 Task: Find connections with filter location Soisy-sous-Montmorency with filter topic #CEOwith filter profile language German with filter current company Toyota Kirloskar Motor with filter school Sydenham Institute of Management Studies, Research and Entrepreneurship Education with filter industry Metal Ore Mining with filter service category Immigration Law with filter keywords title Delivery Driver
Action: Mouse moved to (270, 201)
Screenshot: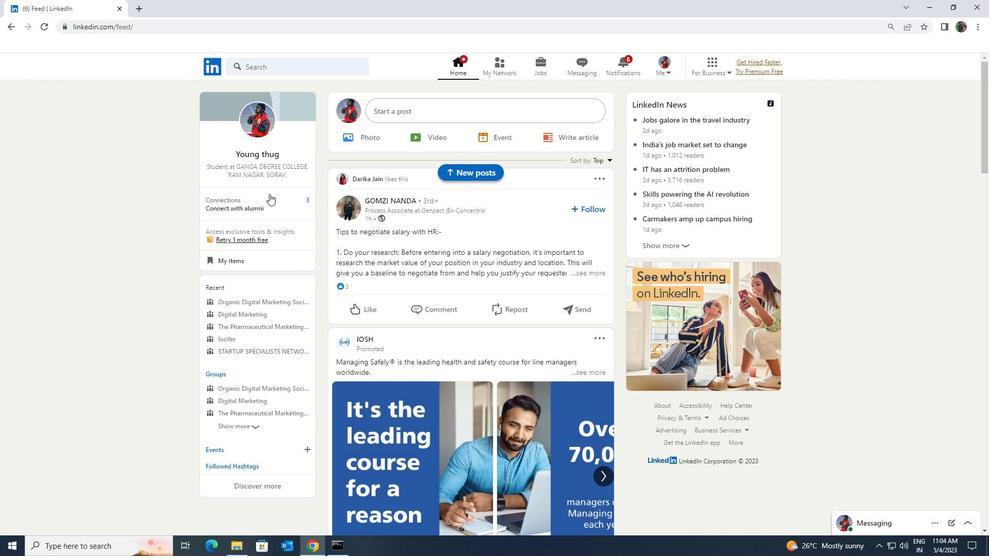 
Action: Mouse pressed left at (270, 201)
Screenshot: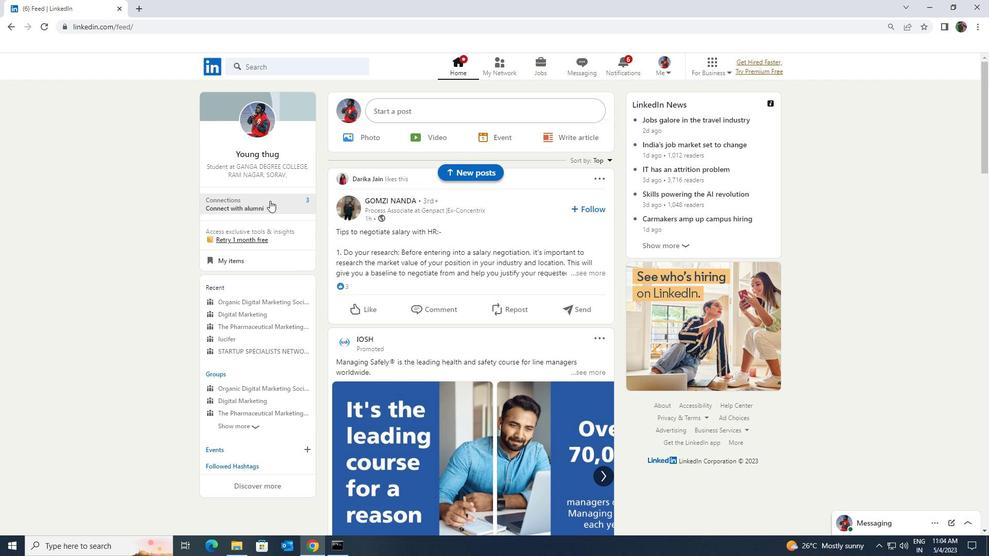 
Action: Mouse moved to (276, 128)
Screenshot: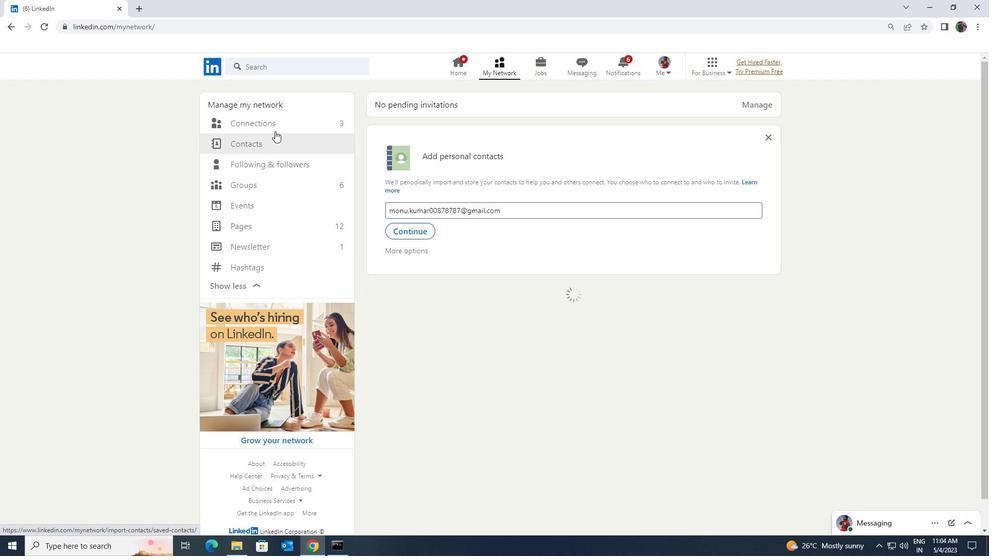 
Action: Mouse pressed left at (276, 128)
Screenshot: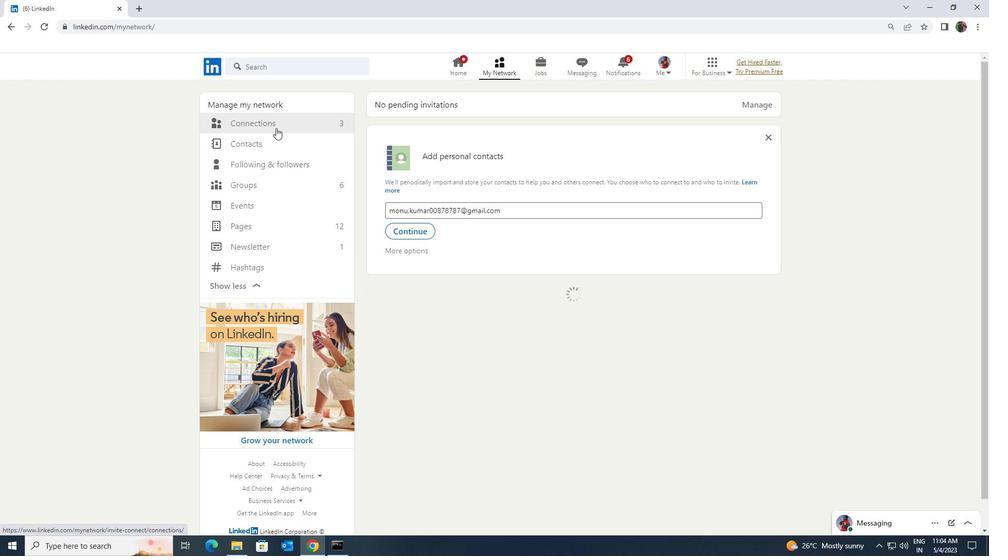 
Action: Mouse moved to (546, 125)
Screenshot: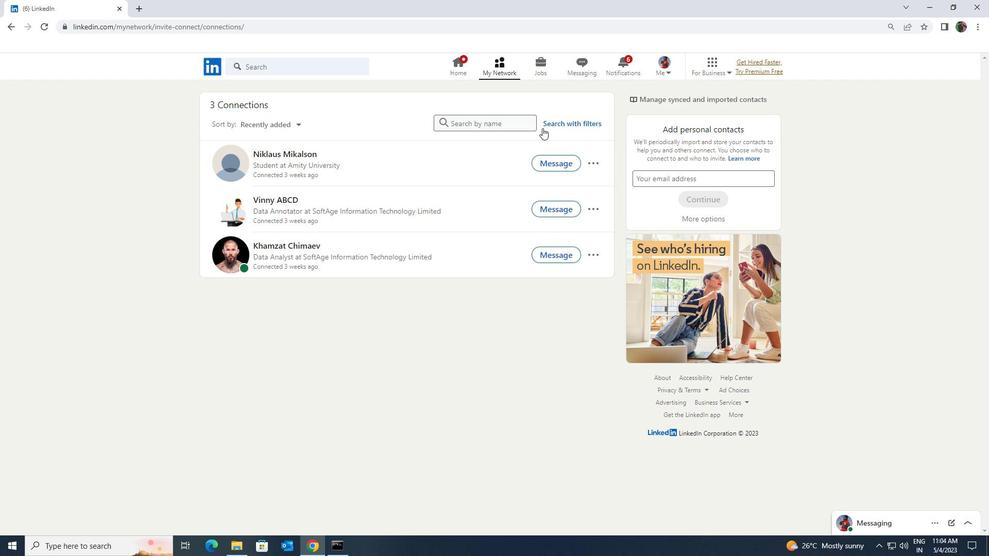 
Action: Mouse pressed left at (546, 125)
Screenshot: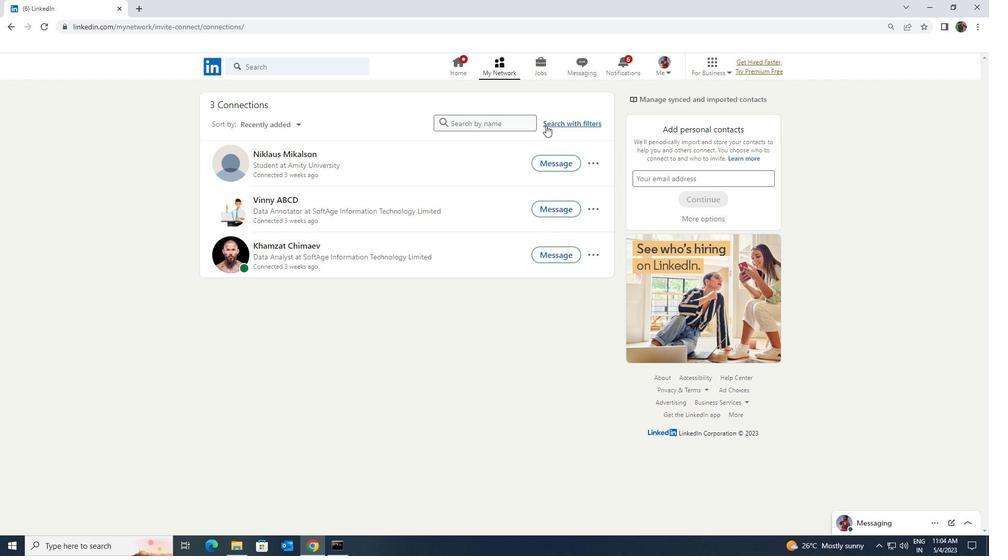 
Action: Mouse moved to (530, 98)
Screenshot: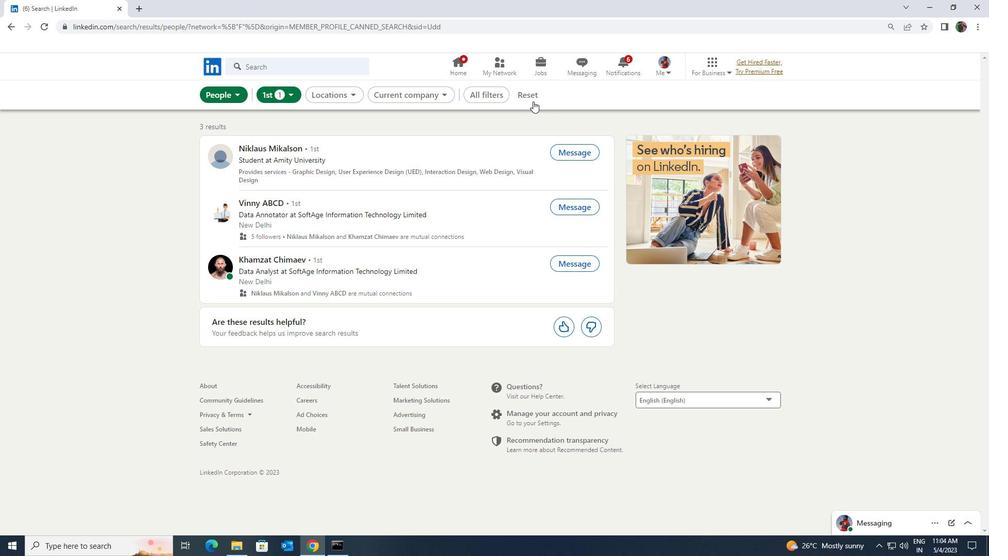 
Action: Mouse pressed left at (530, 98)
Screenshot: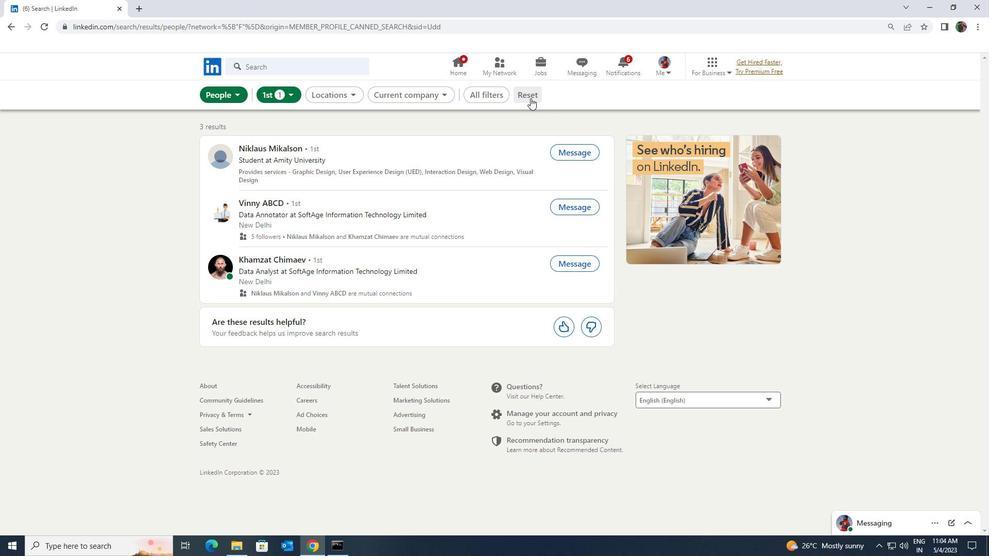 
Action: Mouse moved to (521, 95)
Screenshot: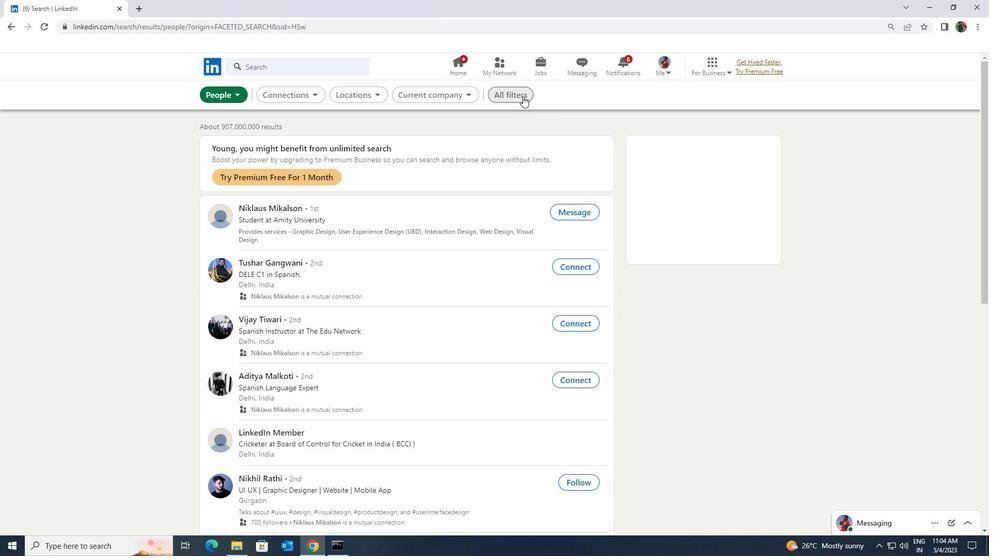 
Action: Mouse pressed left at (521, 95)
Screenshot: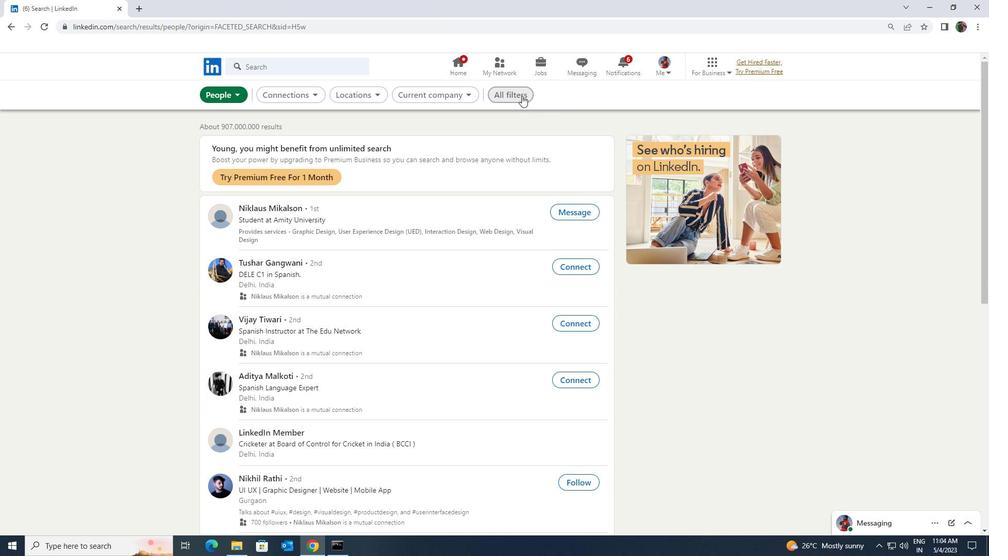 
Action: Mouse moved to (518, 95)
Screenshot: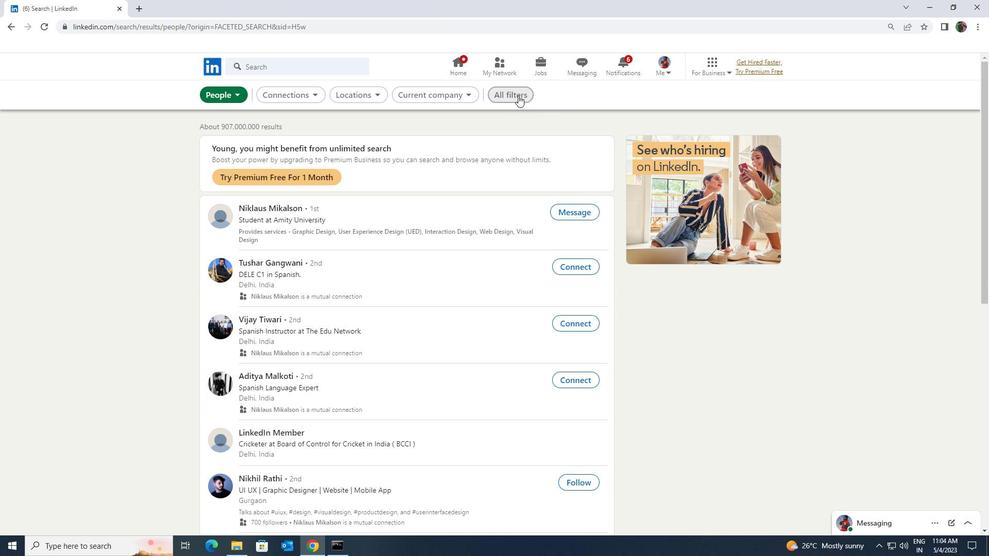 
Action: Mouse pressed left at (518, 95)
Screenshot: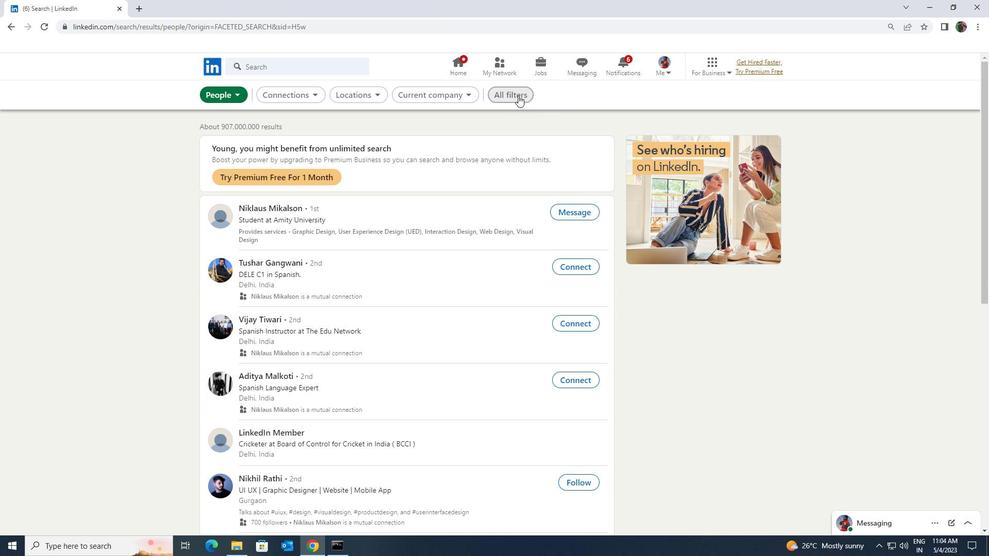 
Action: Mouse pressed left at (518, 95)
Screenshot: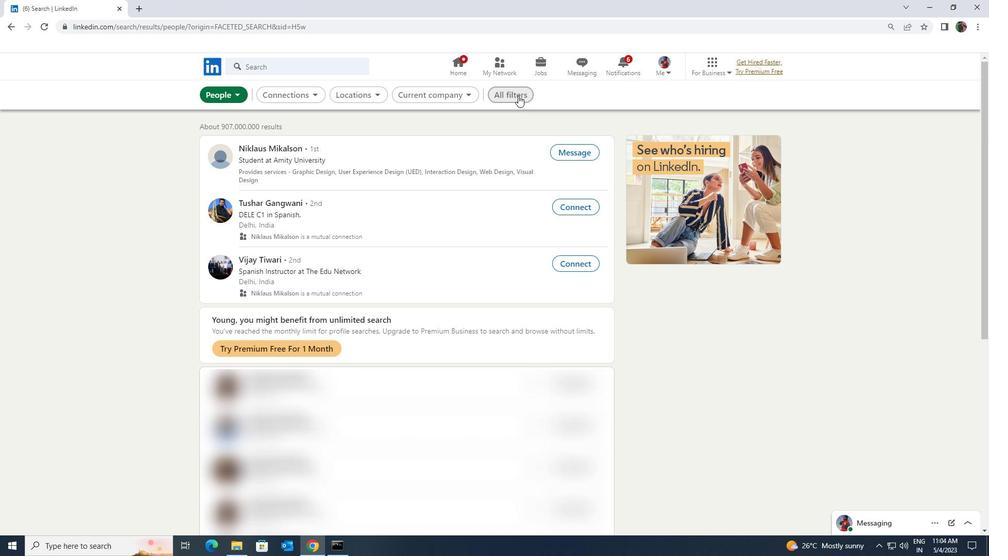 
Action: Mouse moved to (872, 402)
Screenshot: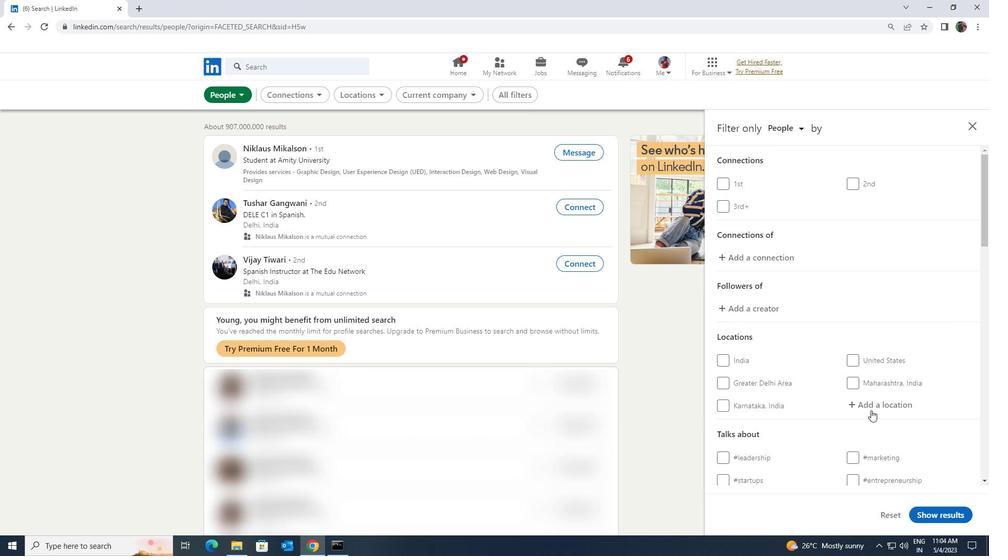 
Action: Mouse pressed left at (872, 402)
Screenshot: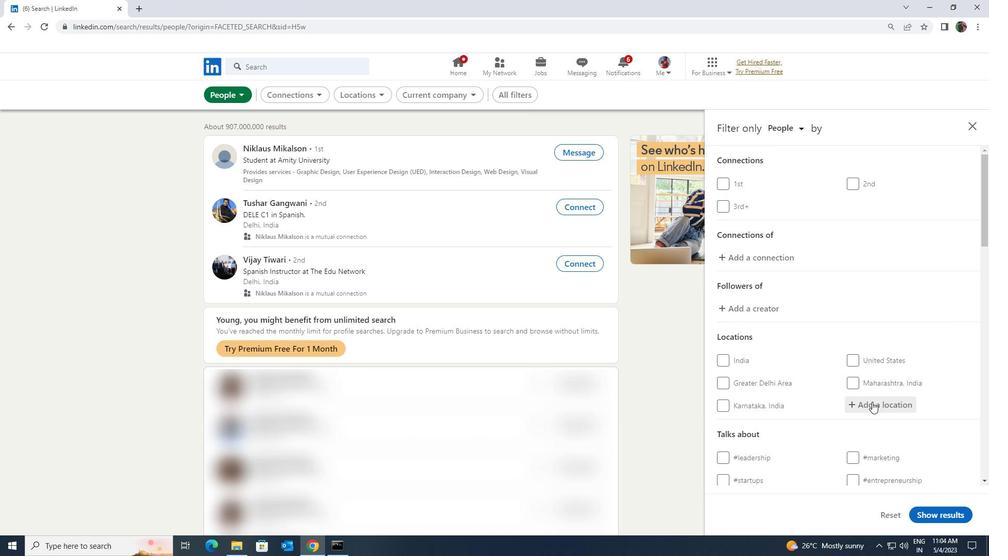 
Action: Key pressed <Key.shift>SOISY<Key.space>
Screenshot: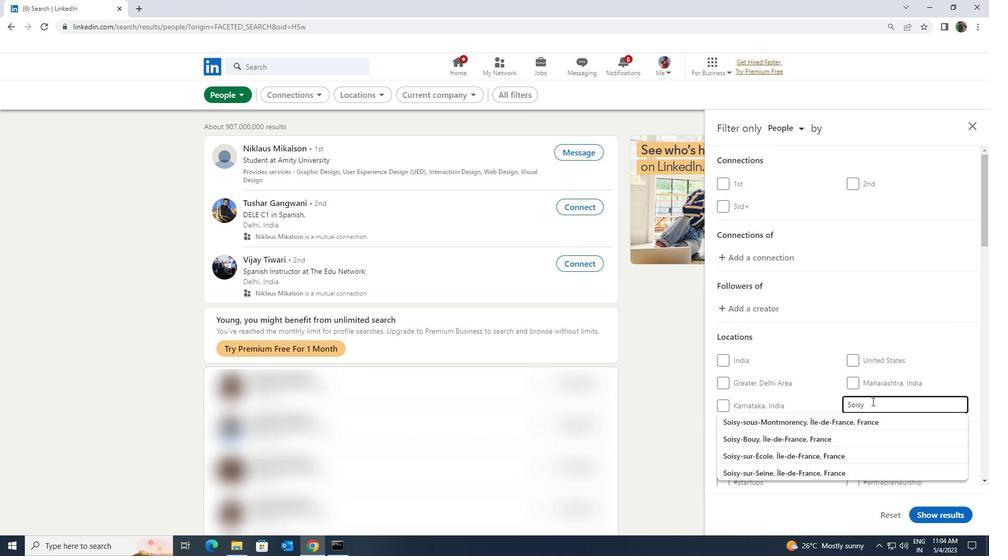 
Action: Mouse moved to (877, 421)
Screenshot: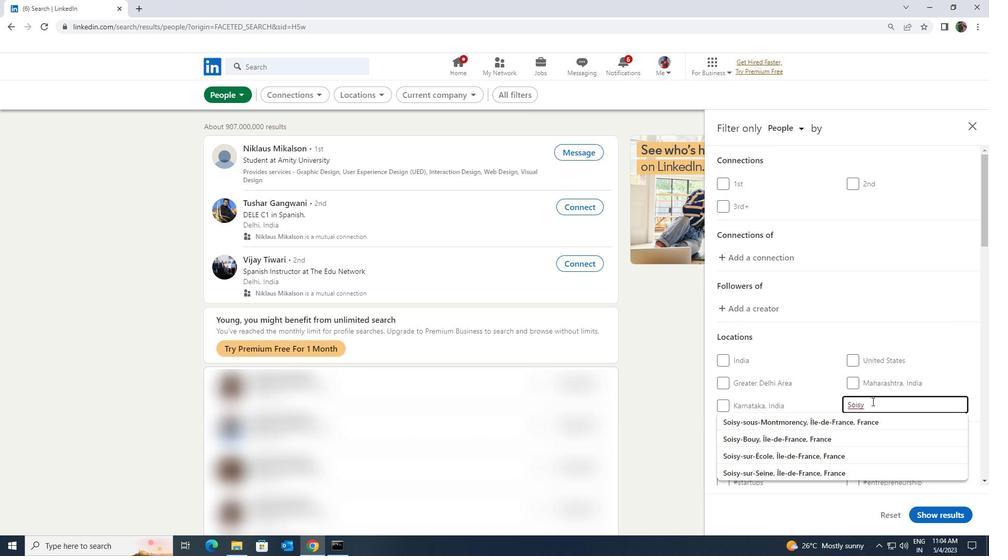 
Action: Mouse pressed left at (877, 421)
Screenshot: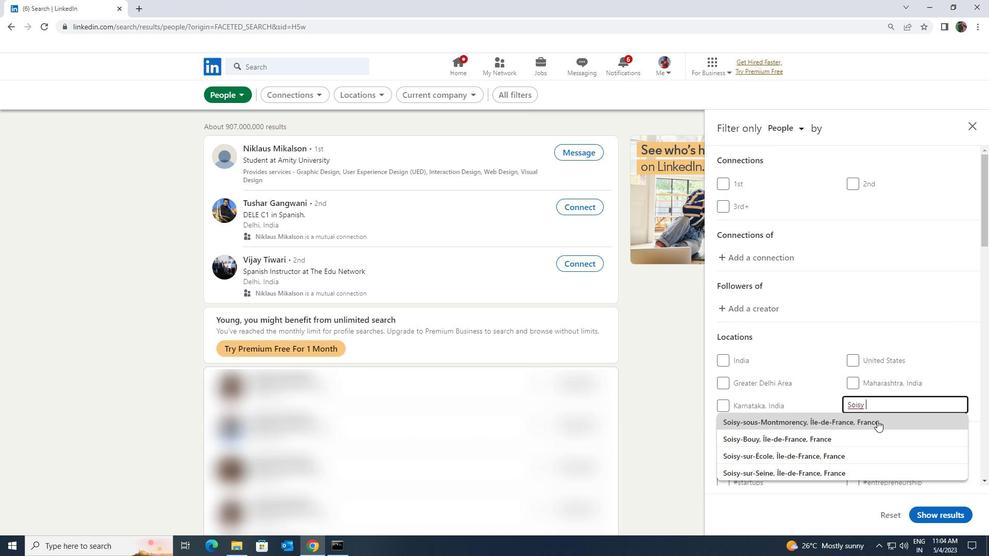 
Action: Mouse scrolled (877, 420) with delta (0, 0)
Screenshot: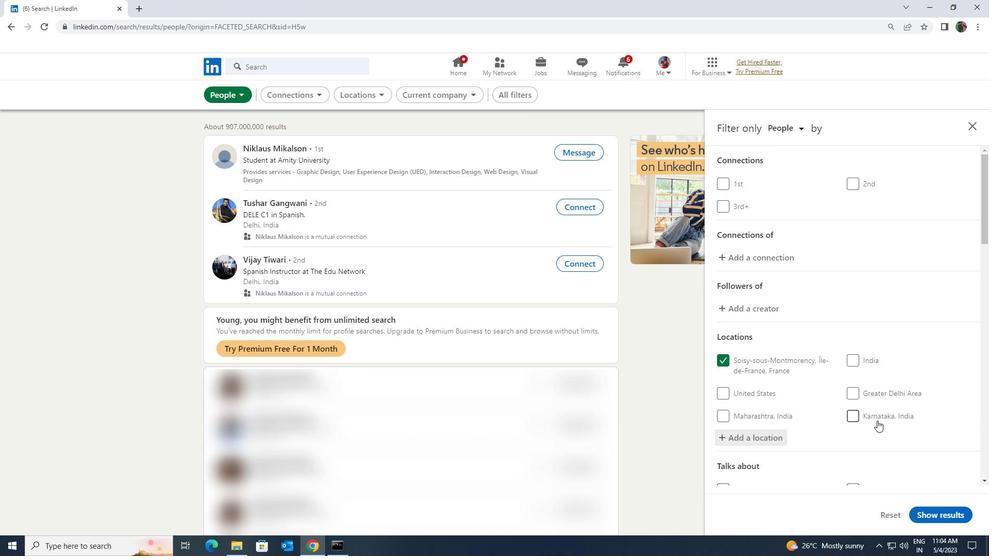 
Action: Mouse scrolled (877, 420) with delta (0, 0)
Screenshot: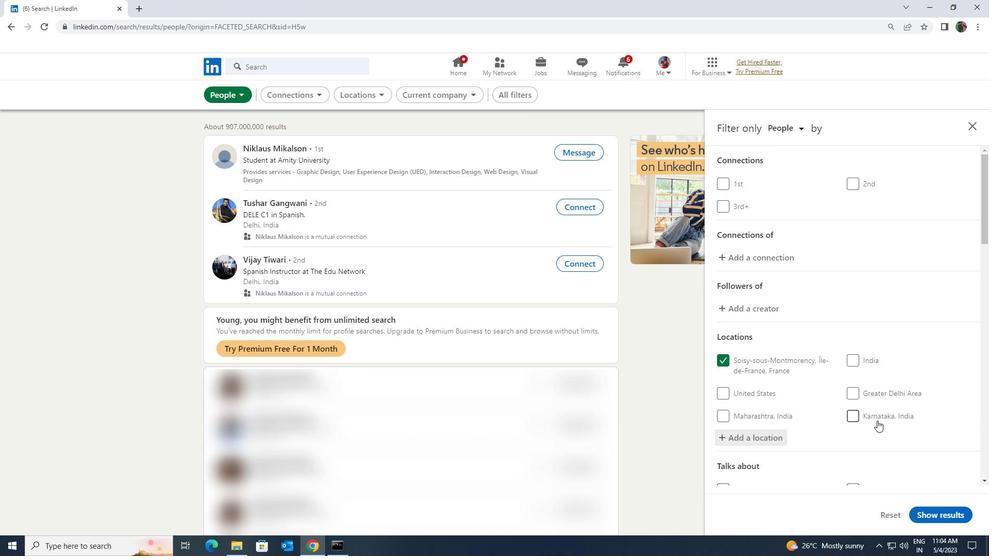 
Action: Mouse moved to (877, 424)
Screenshot: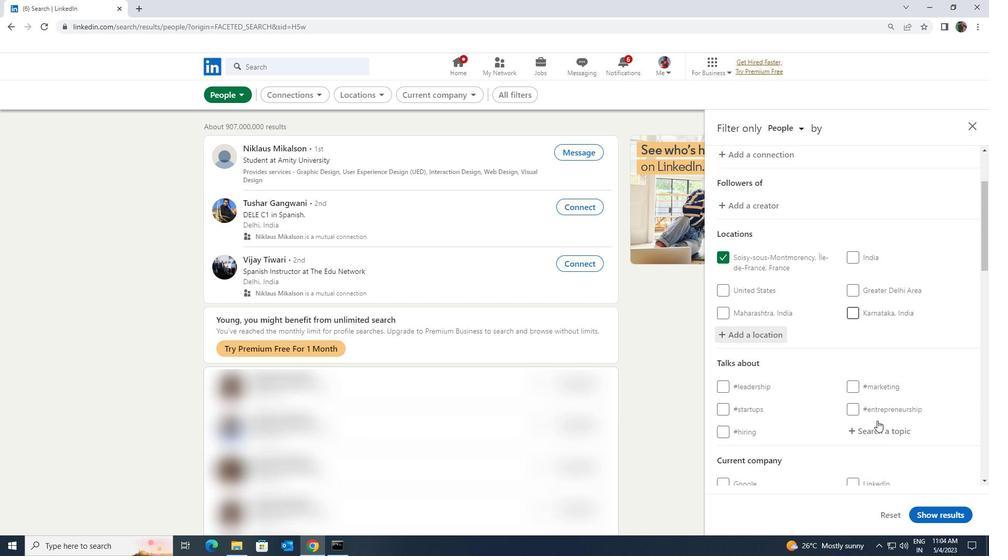 
Action: Mouse pressed left at (877, 424)
Screenshot: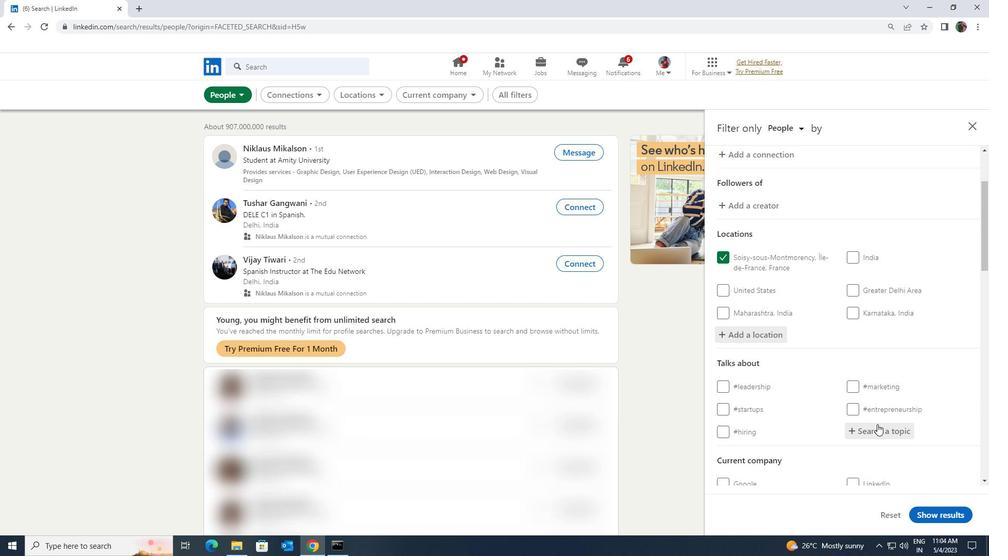 
Action: Key pressed <Key.shift><Key.shift><Key.shift><Key.shift><Key.shift><Key.shift><Key.shift><Key.shift><Key.shift><Key.shift><Key.shift><Key.shift><Key.shift><Key.shift><Key.shift><Key.shift><Key.shift><Key.shift><Key.shift><Key.shift><Key.shift><Key.shift><Key.shift><Key.shift><Key.shift><Key.shift><Key.shift><Key.shift><Key.shift><Key.shift><Key.shift><Key.shift><Key.shift><Key.shift><Key.shift><Key.shift><Key.shift><Key.shift><Key.shift><Key.shift><Key.shift><Key.shift><Key.shift><Key.shift><Key.shift>CEO
Screenshot: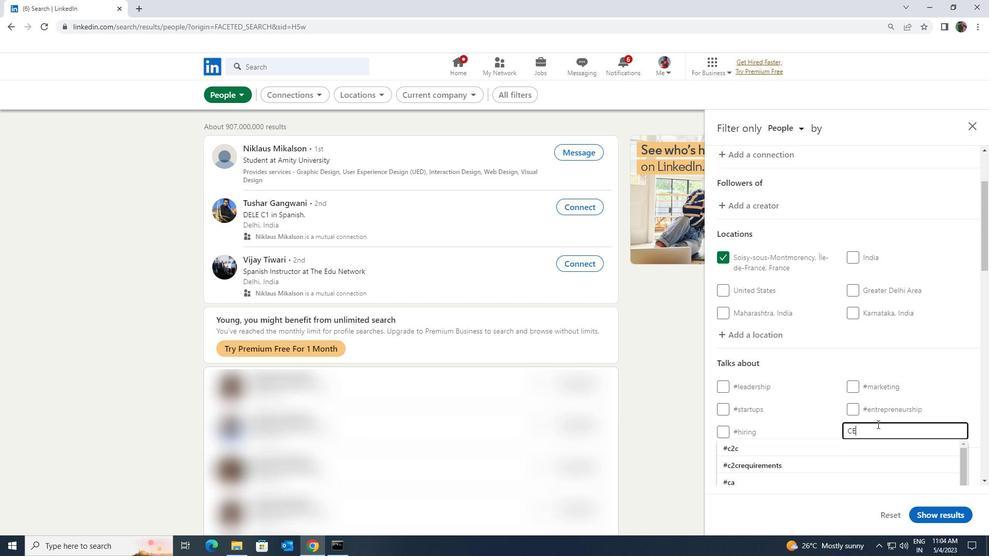 
Action: Mouse moved to (870, 444)
Screenshot: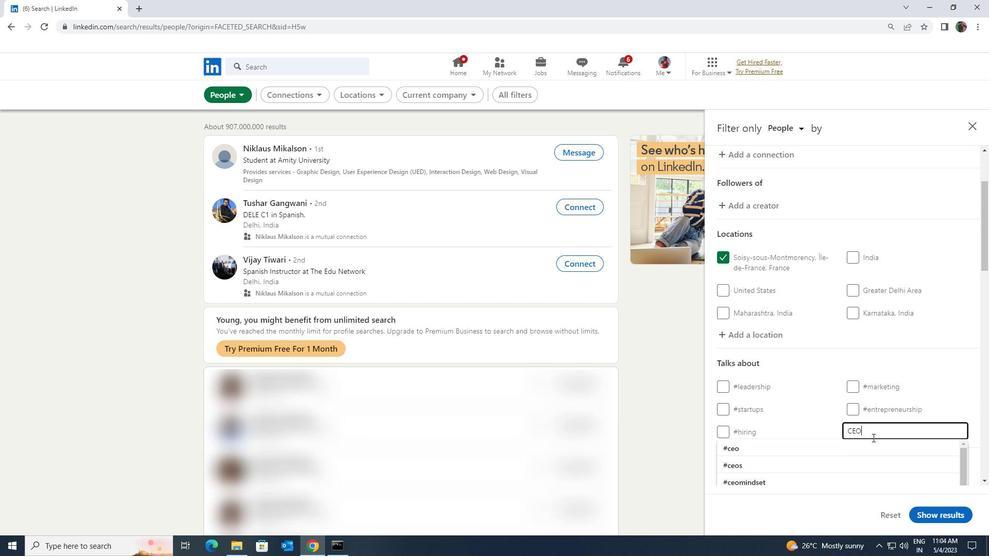 
Action: Mouse pressed left at (870, 444)
Screenshot: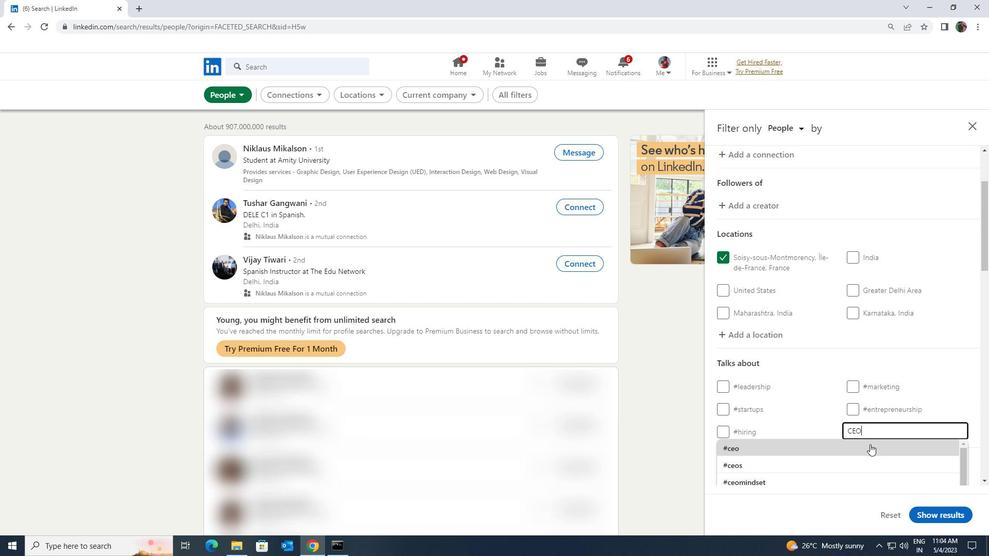 
Action: Mouse scrolled (870, 444) with delta (0, 0)
Screenshot: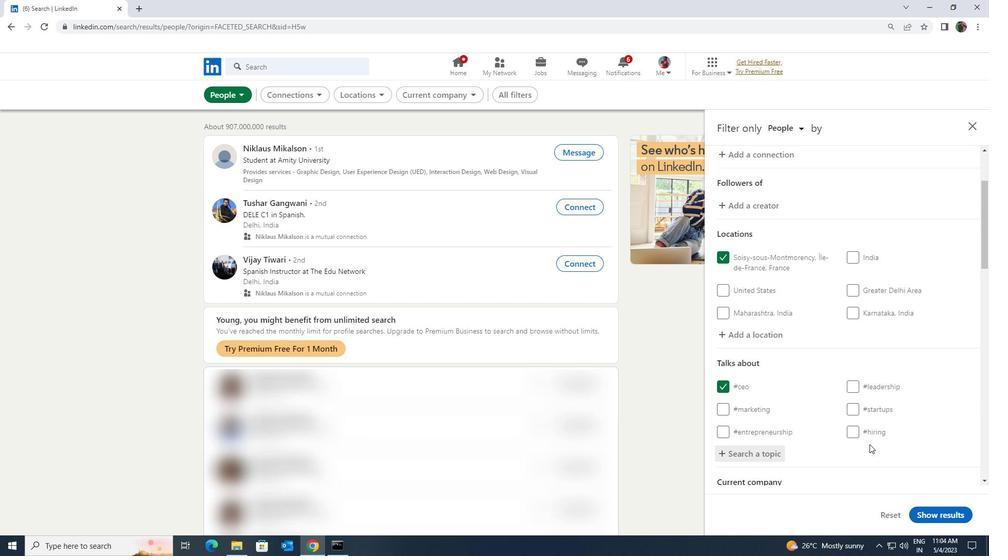 
Action: Mouse scrolled (870, 444) with delta (0, 0)
Screenshot: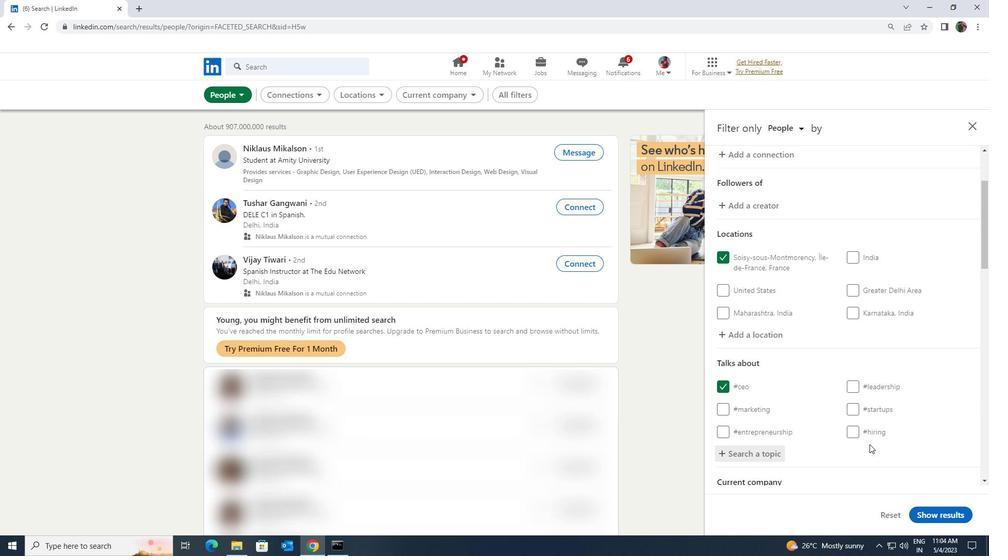 
Action: Mouse scrolled (870, 444) with delta (0, 0)
Screenshot: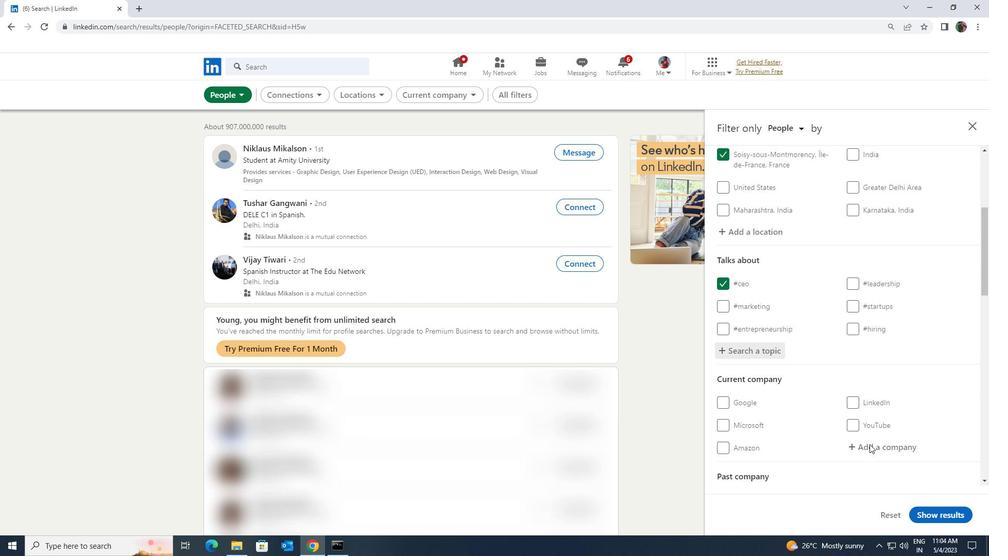 
Action: Mouse scrolled (870, 444) with delta (0, 0)
Screenshot: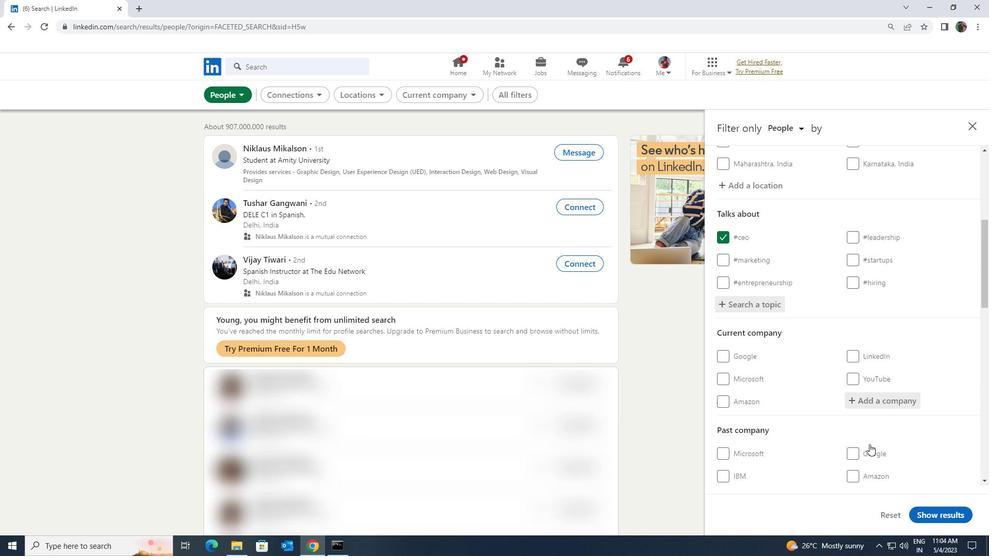 
Action: Mouse scrolled (870, 444) with delta (0, 0)
Screenshot: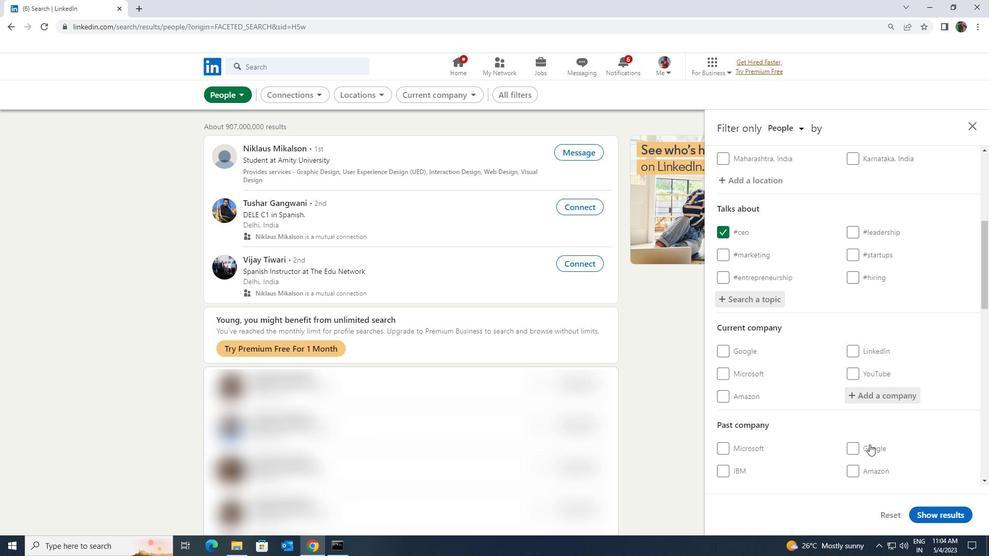 
Action: Mouse scrolled (870, 444) with delta (0, 0)
Screenshot: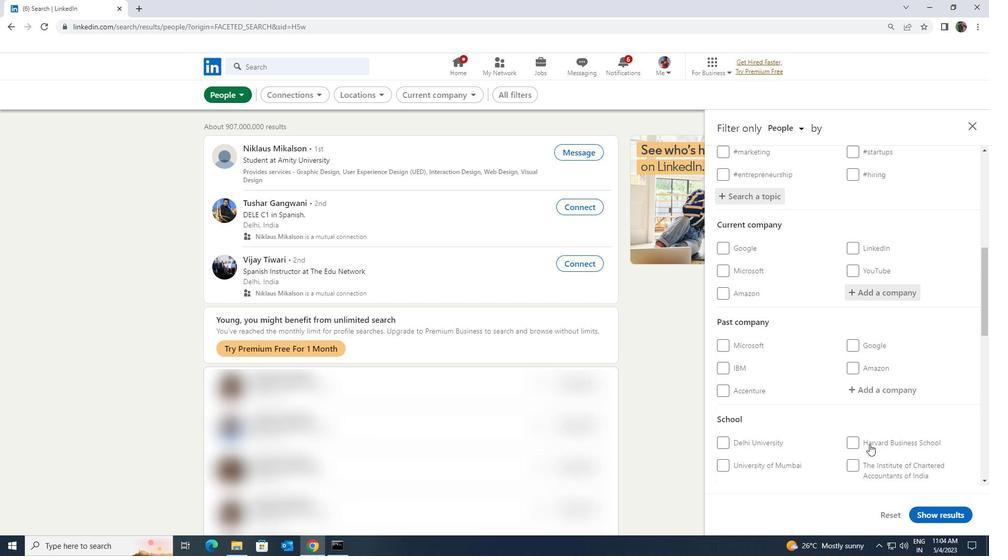 
Action: Mouse scrolled (870, 444) with delta (0, 0)
Screenshot: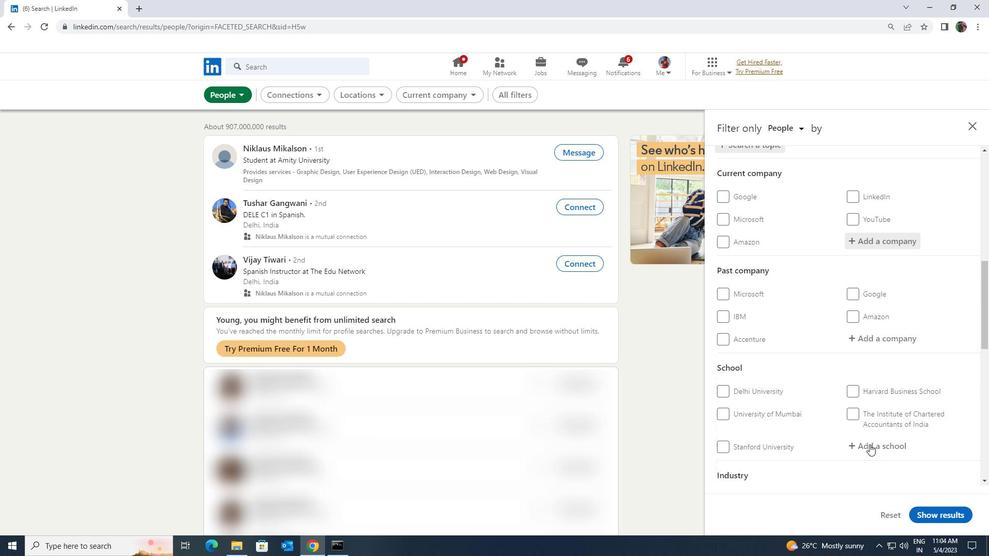 
Action: Mouse scrolled (870, 444) with delta (0, 0)
Screenshot: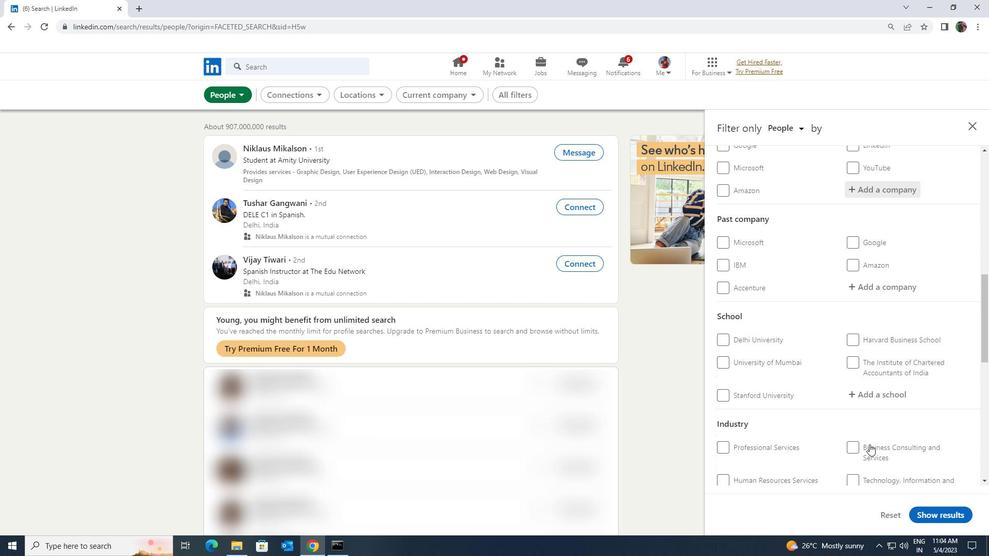 
Action: Mouse scrolled (870, 444) with delta (0, 0)
Screenshot: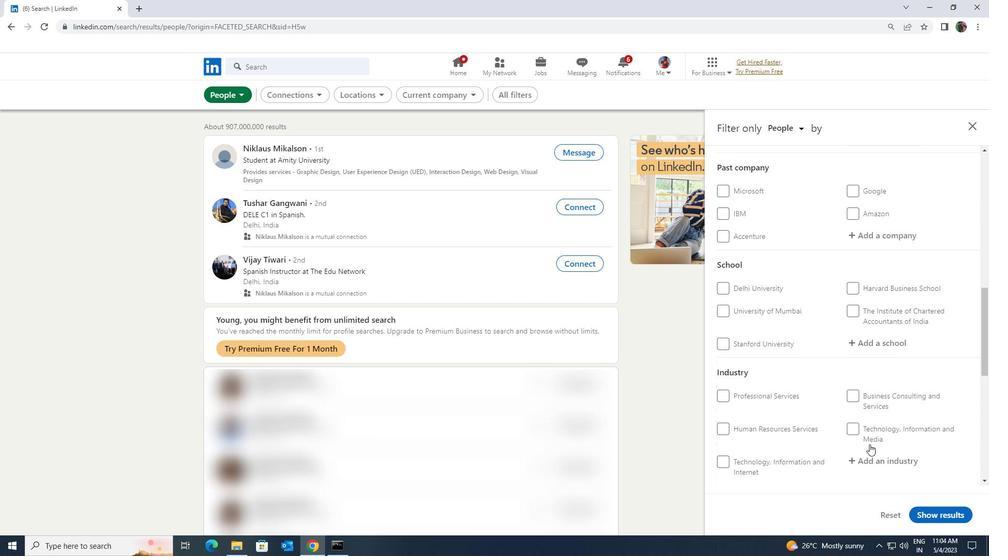 
Action: Mouse scrolled (870, 444) with delta (0, 0)
Screenshot: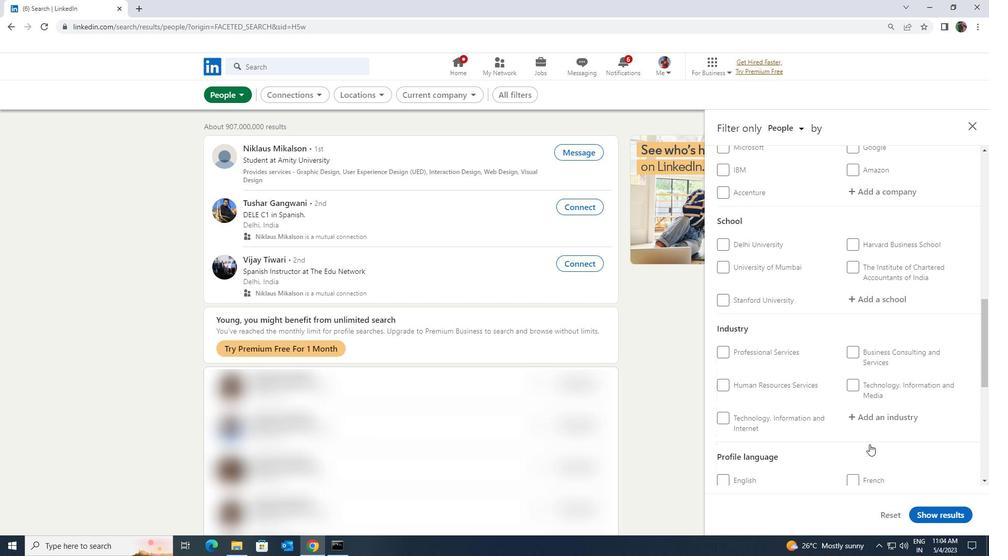 
Action: Mouse moved to (728, 470)
Screenshot: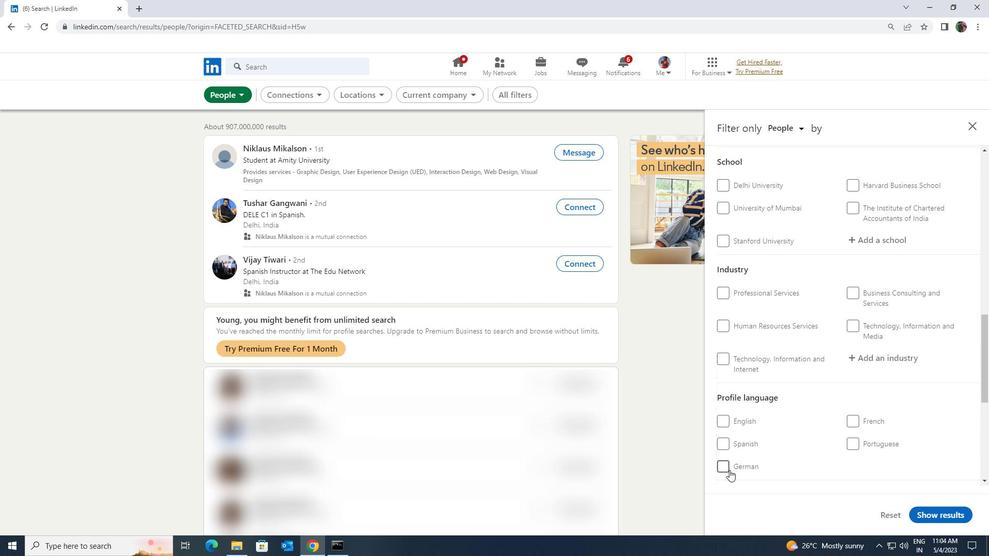 
Action: Mouse pressed left at (728, 470)
Screenshot: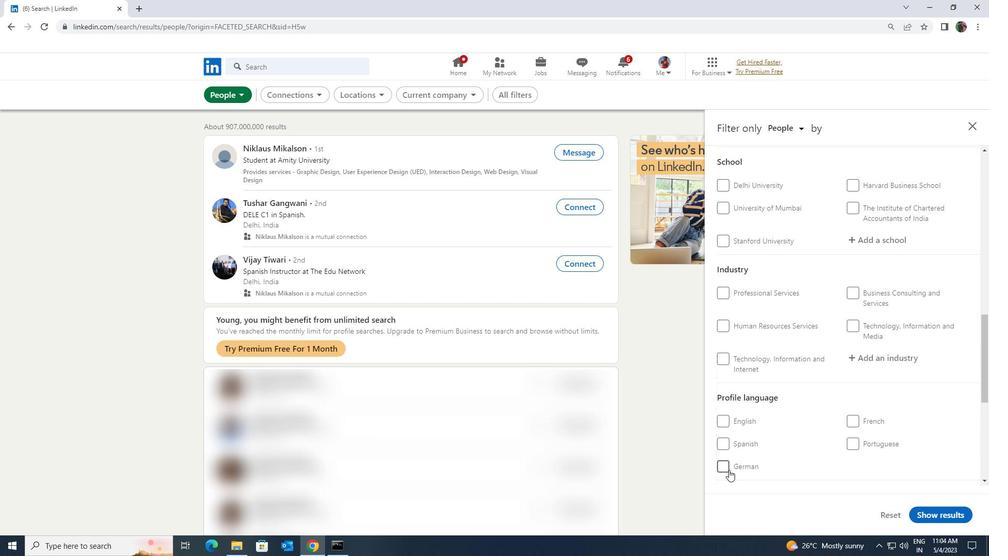
Action: Mouse moved to (814, 460)
Screenshot: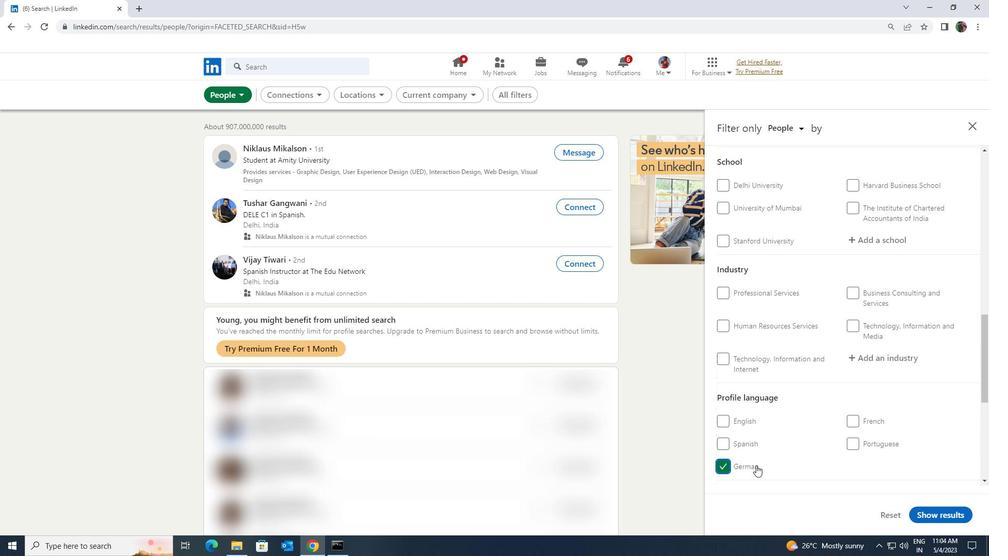 
Action: Mouse scrolled (814, 460) with delta (0, 0)
Screenshot: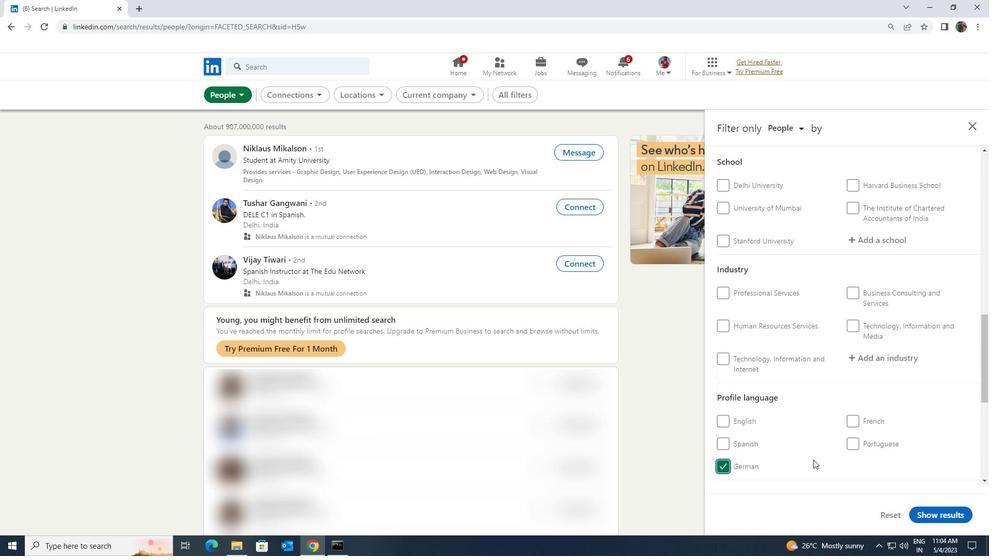 
Action: Mouse scrolled (814, 460) with delta (0, 0)
Screenshot: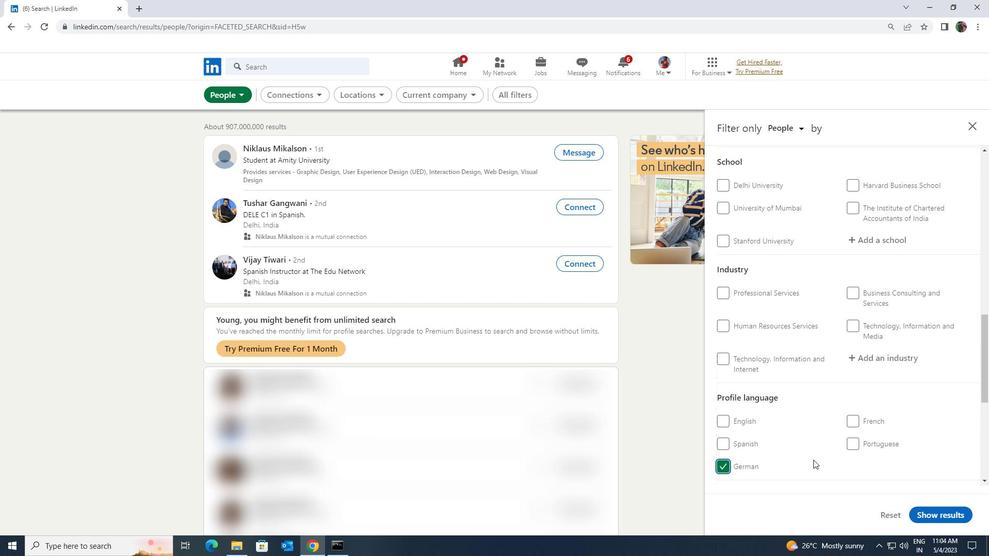 
Action: Mouse scrolled (814, 460) with delta (0, 0)
Screenshot: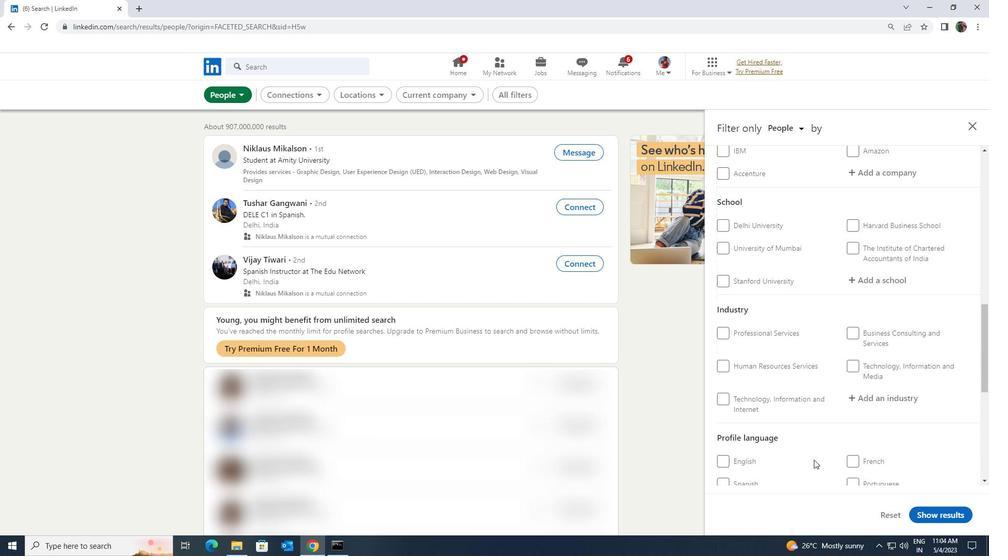 
Action: Mouse scrolled (814, 460) with delta (0, 0)
Screenshot: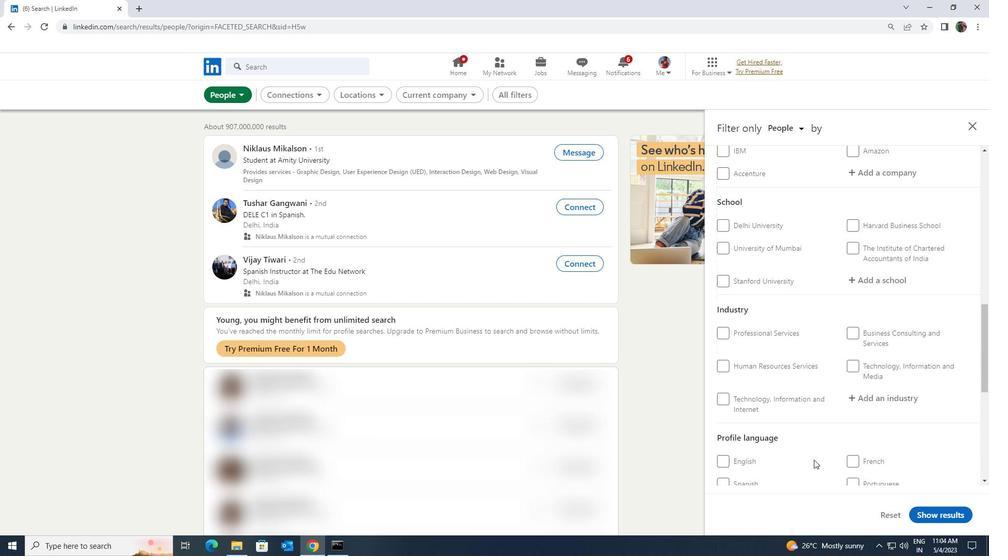 
Action: Mouse scrolled (814, 460) with delta (0, 0)
Screenshot: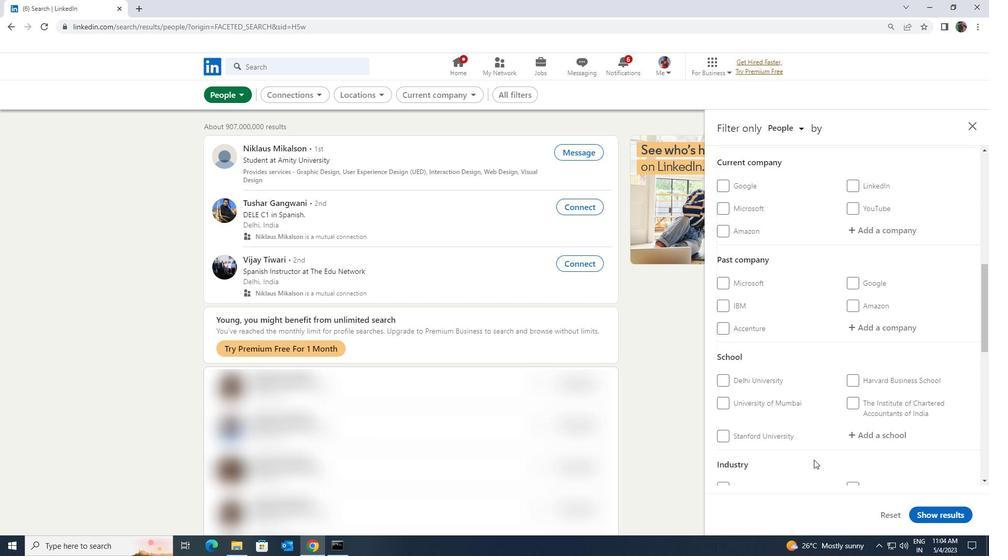 
Action: Mouse scrolled (814, 460) with delta (0, 0)
Screenshot: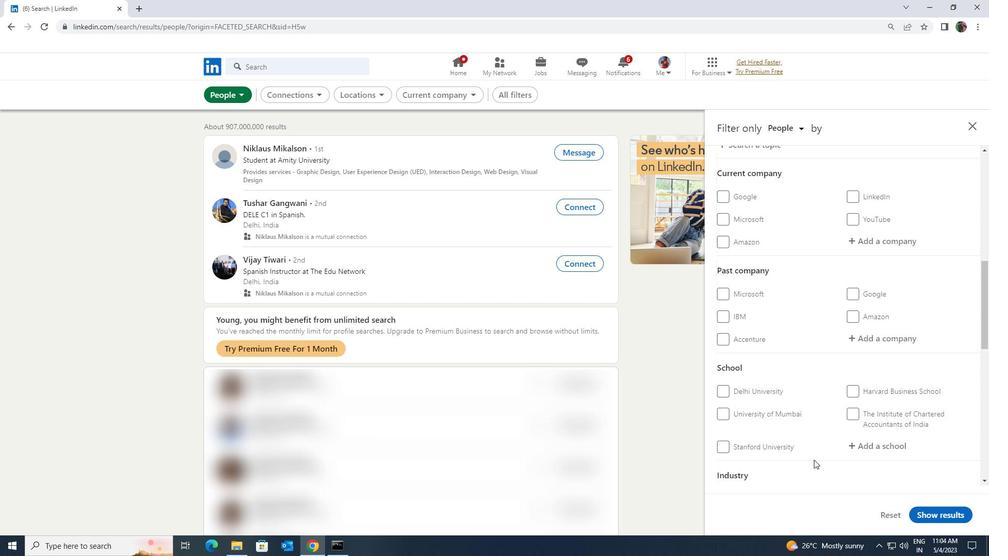 
Action: Mouse scrolled (814, 460) with delta (0, 0)
Screenshot: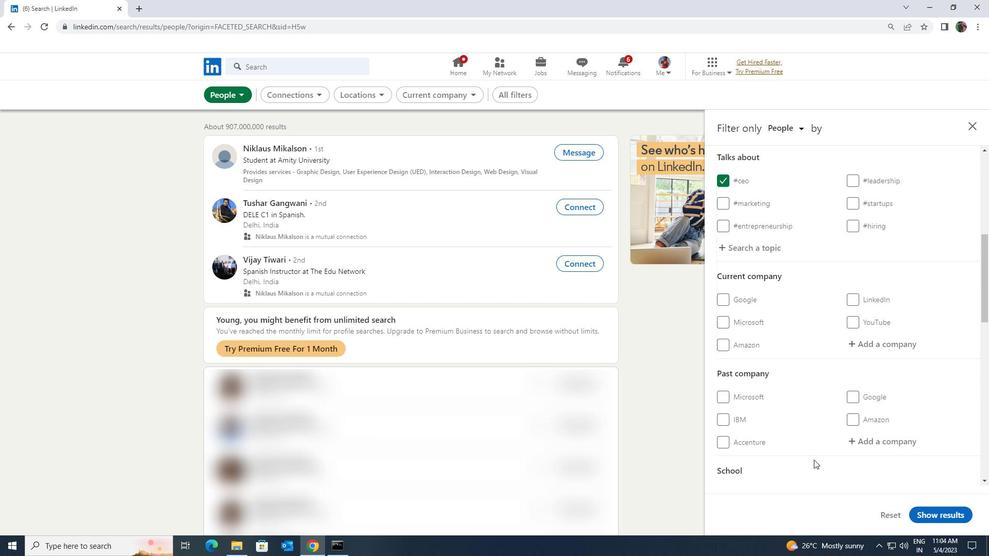 
Action: Mouse moved to (874, 398)
Screenshot: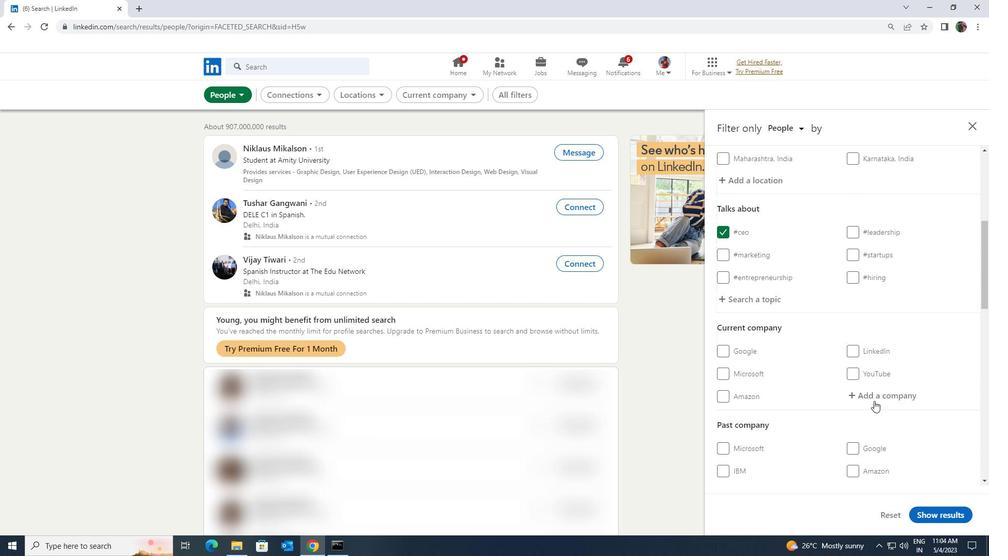
Action: Mouse pressed left at (874, 398)
Screenshot: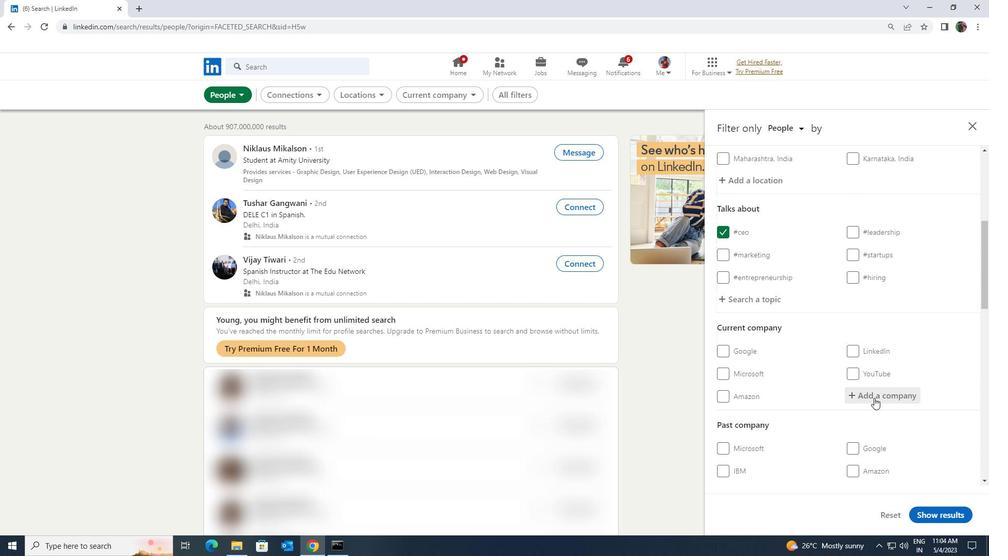 
Action: Key pressed <Key.shift>
Screenshot: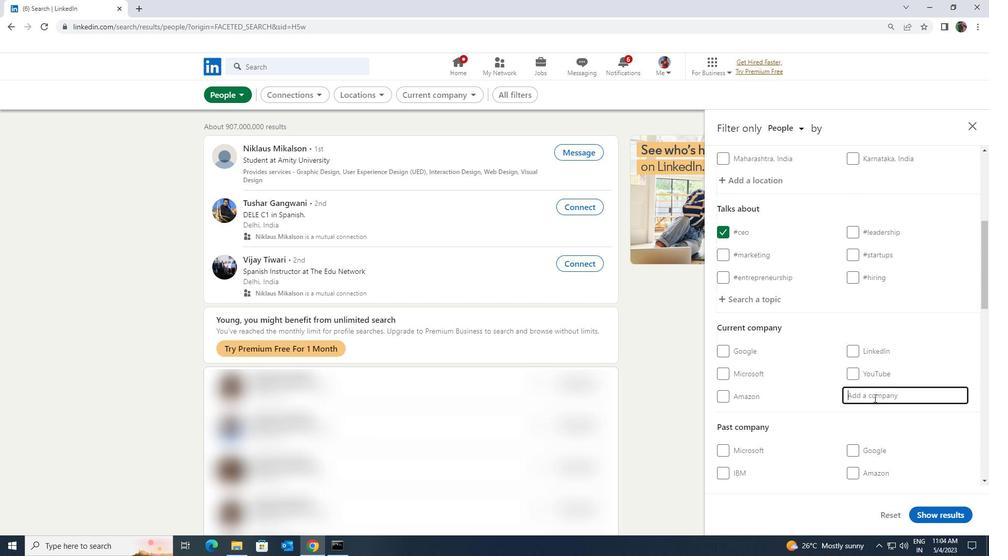 
Action: Mouse moved to (875, 398)
Screenshot: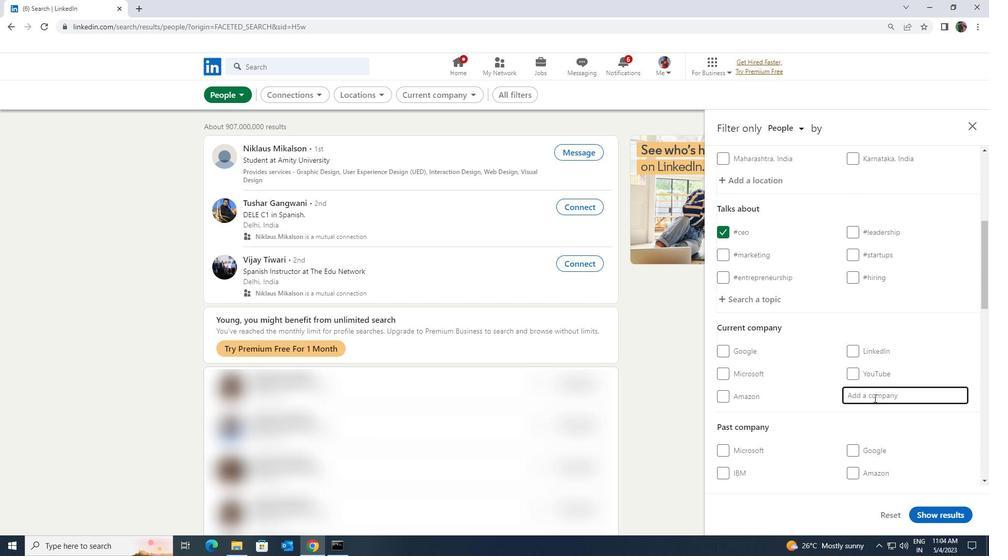 
Action: Key pressed <Key.shift><Key.shift><Key.shift><Key.shift><Key.shift><Key.shift><Key.shift><Key.shift><Key.shift><Key.shift><Key.shift>TOYOTA<Key.space><Key.shift>KIR
Screenshot: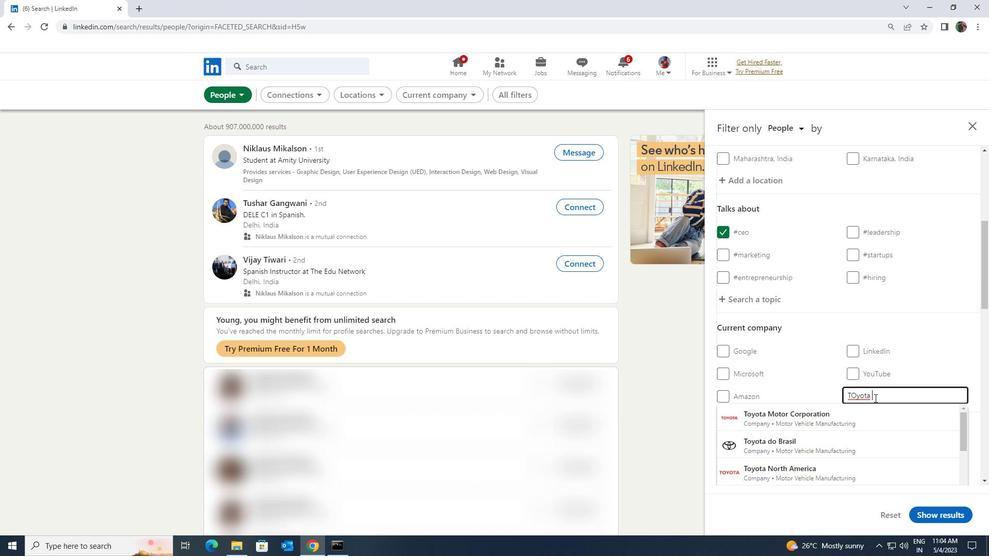 
Action: Mouse moved to (865, 419)
Screenshot: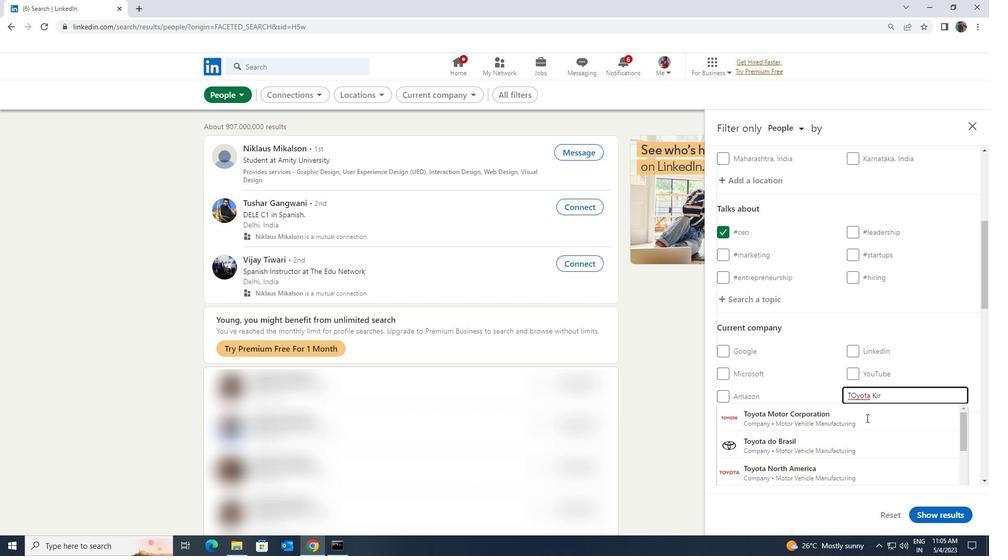 
Action: Mouse pressed left at (865, 419)
Screenshot: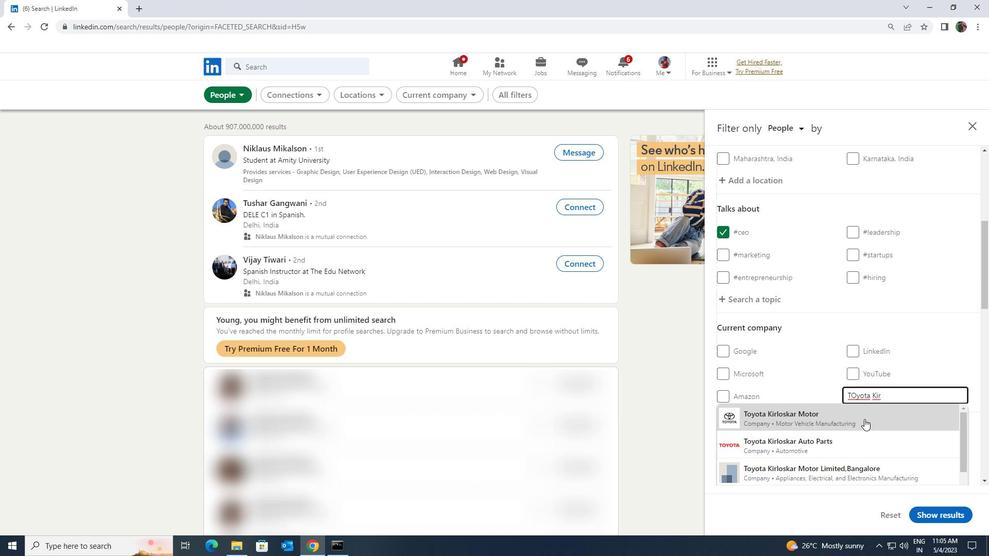
Action: Mouse scrolled (865, 419) with delta (0, 0)
Screenshot: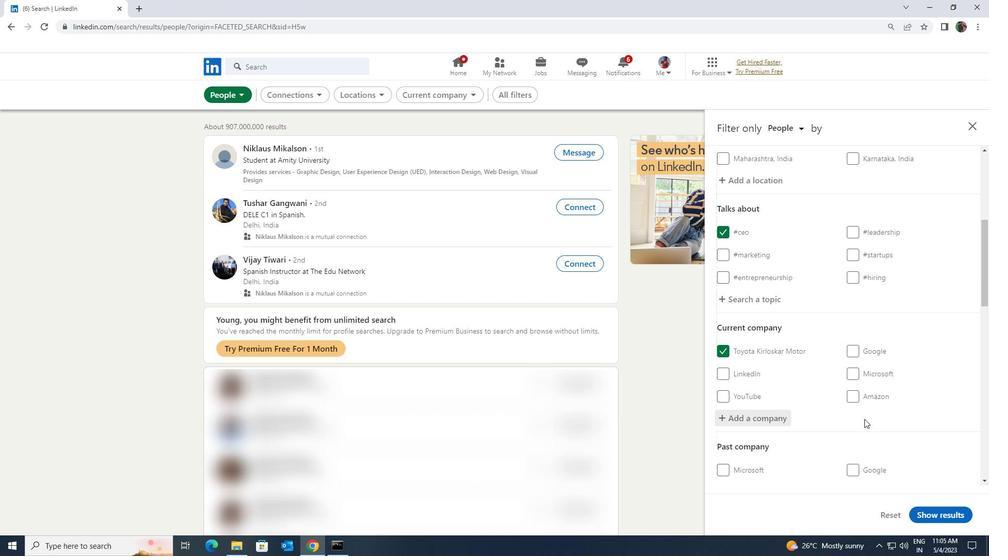 
Action: Mouse scrolled (865, 419) with delta (0, 0)
Screenshot: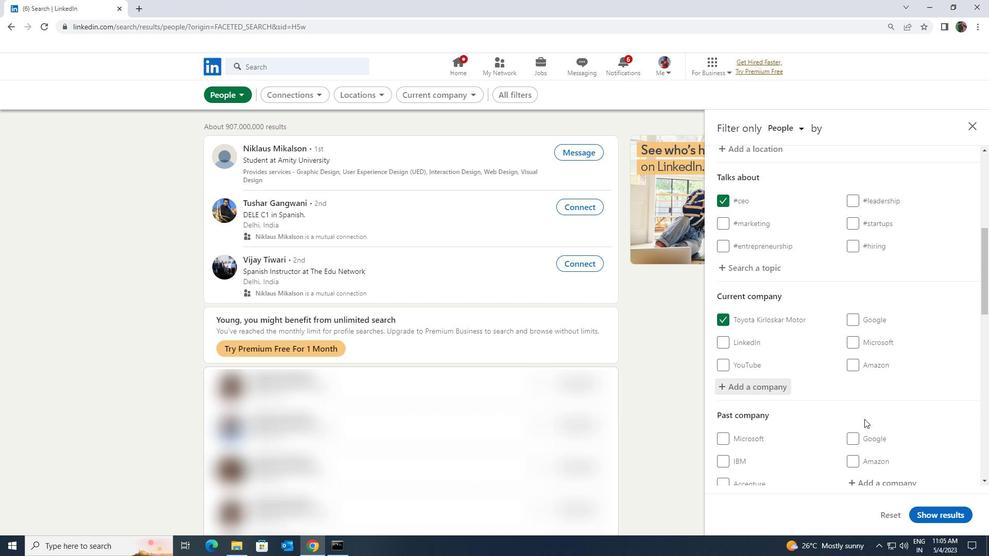 
Action: Mouse scrolled (865, 419) with delta (0, 0)
Screenshot: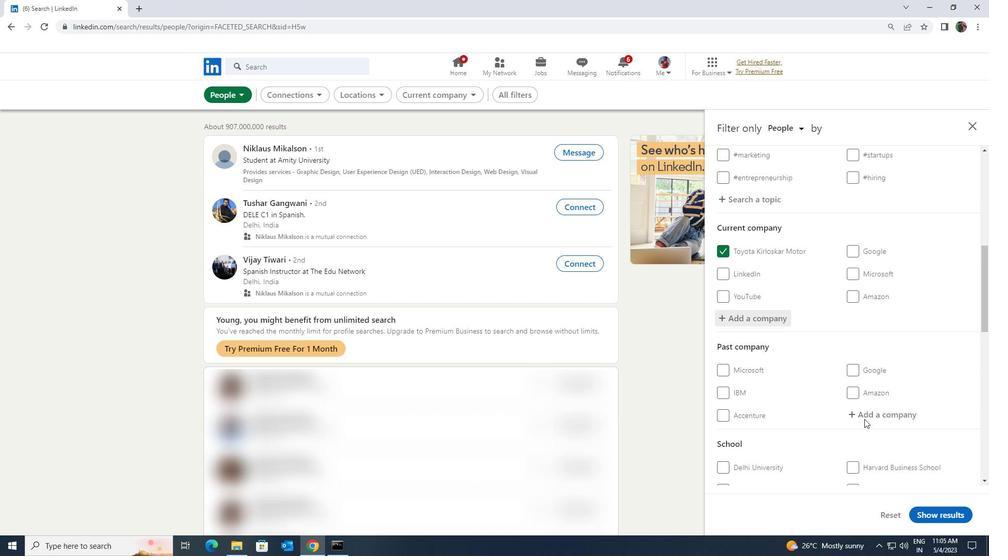 
Action: Mouse scrolled (865, 419) with delta (0, 0)
Screenshot: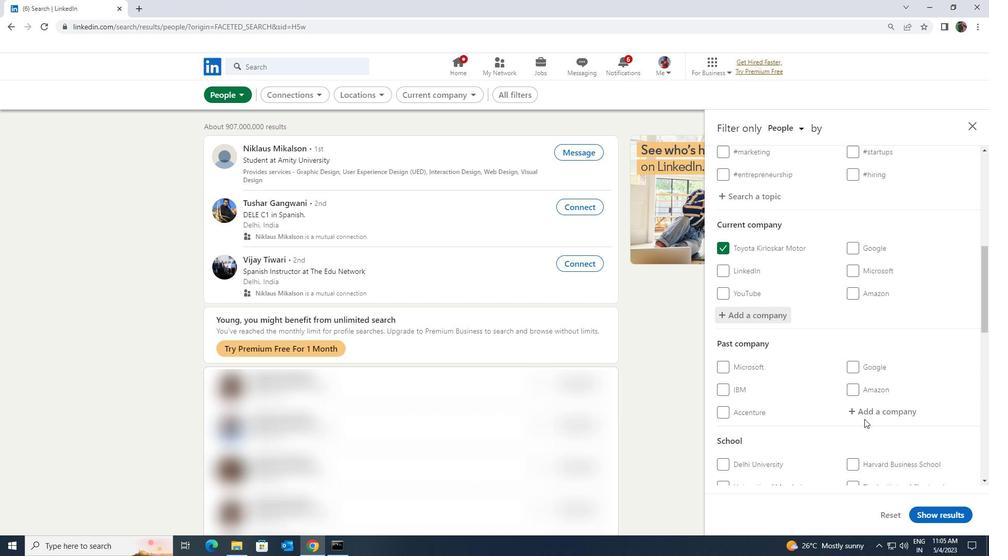 
Action: Mouse moved to (866, 419)
Screenshot: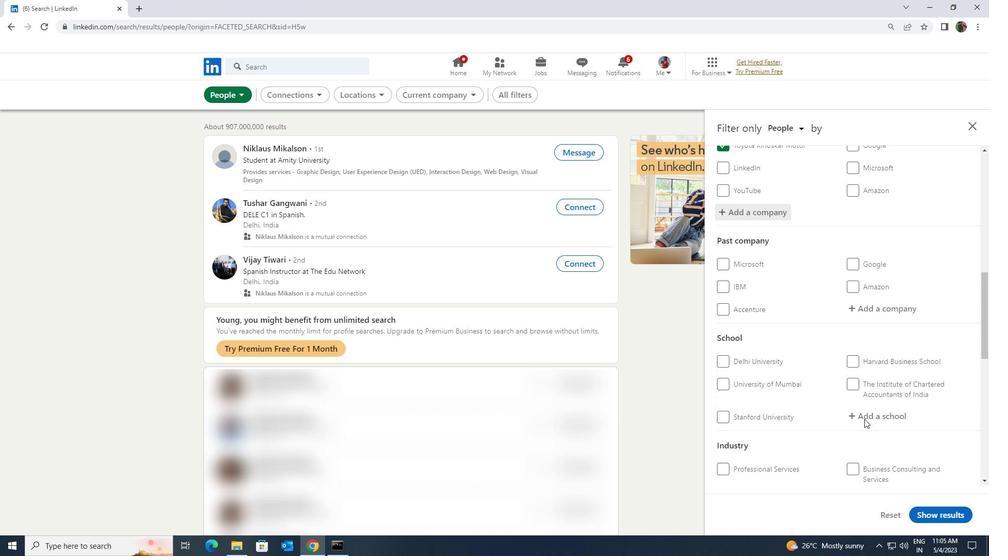 
Action: Mouse pressed left at (866, 419)
Screenshot: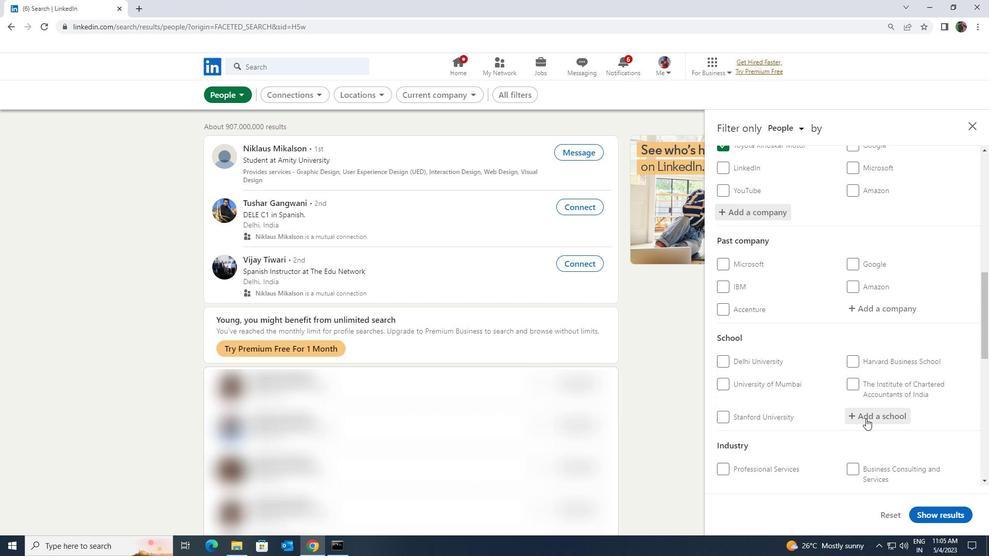
Action: Key pressed <Key.shift><Key.shift><Key.shift><Key.shift><Key.shift><Key.shift>SYDENHAM
Screenshot: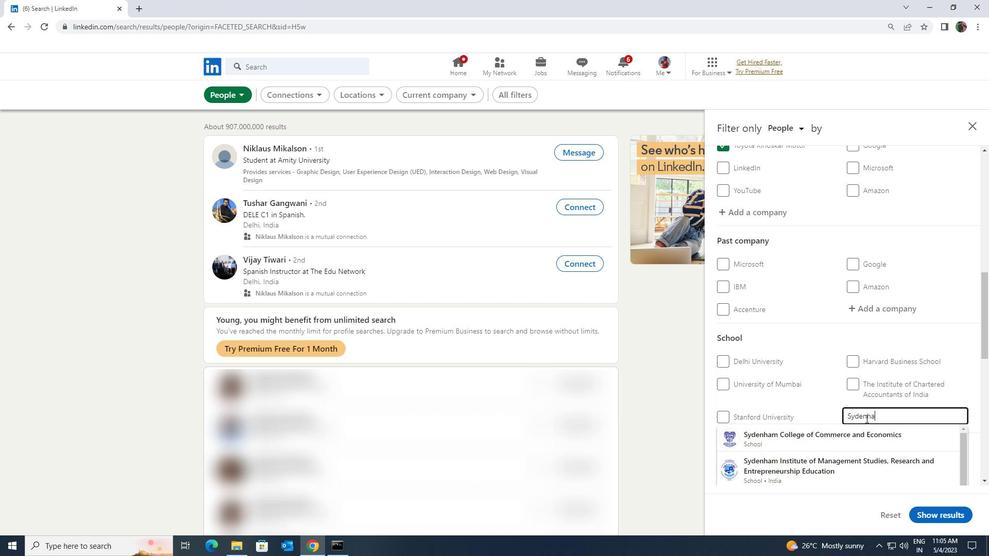 
Action: Mouse moved to (861, 458)
Screenshot: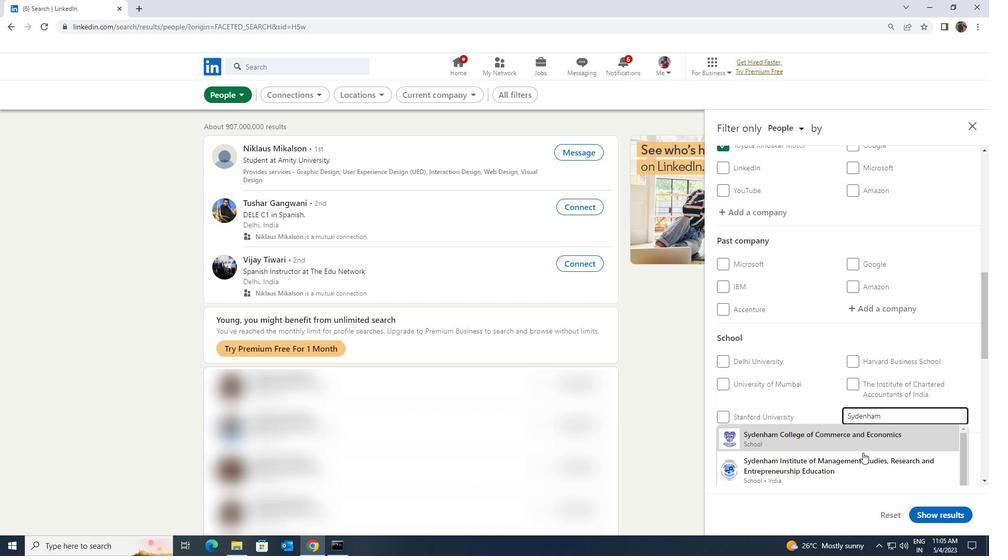 
Action: Mouse pressed left at (861, 458)
Screenshot: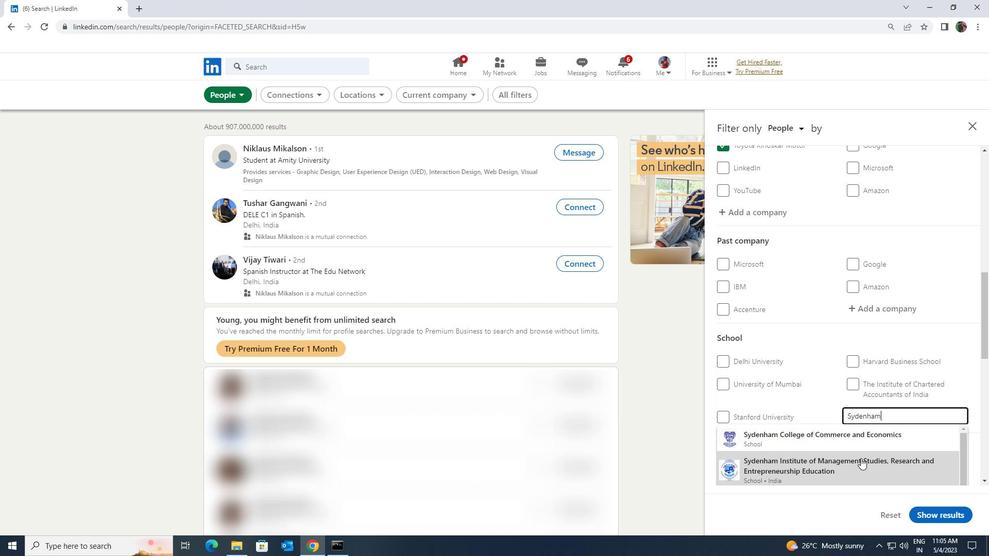 
Action: Mouse scrolled (861, 458) with delta (0, 0)
Screenshot: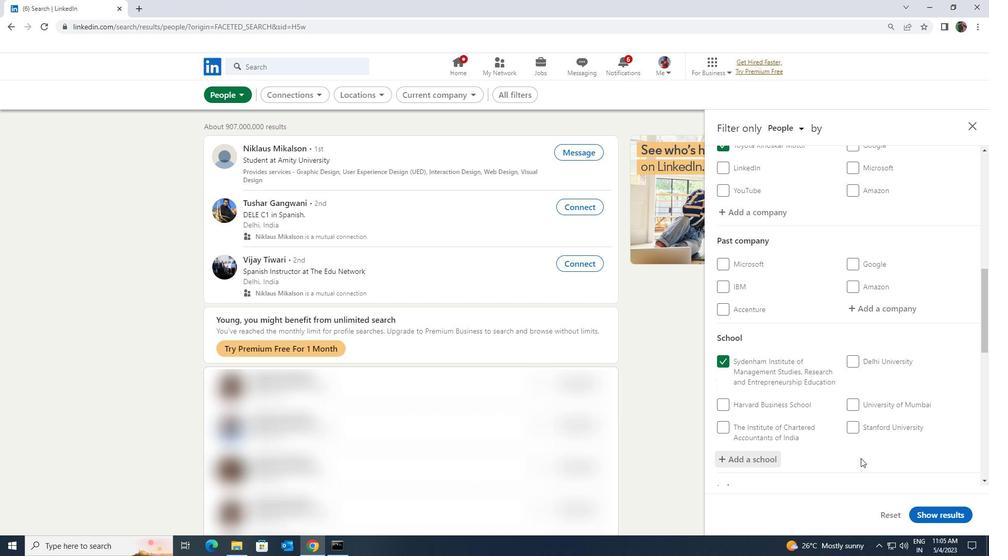 
Action: Mouse scrolled (861, 458) with delta (0, 0)
Screenshot: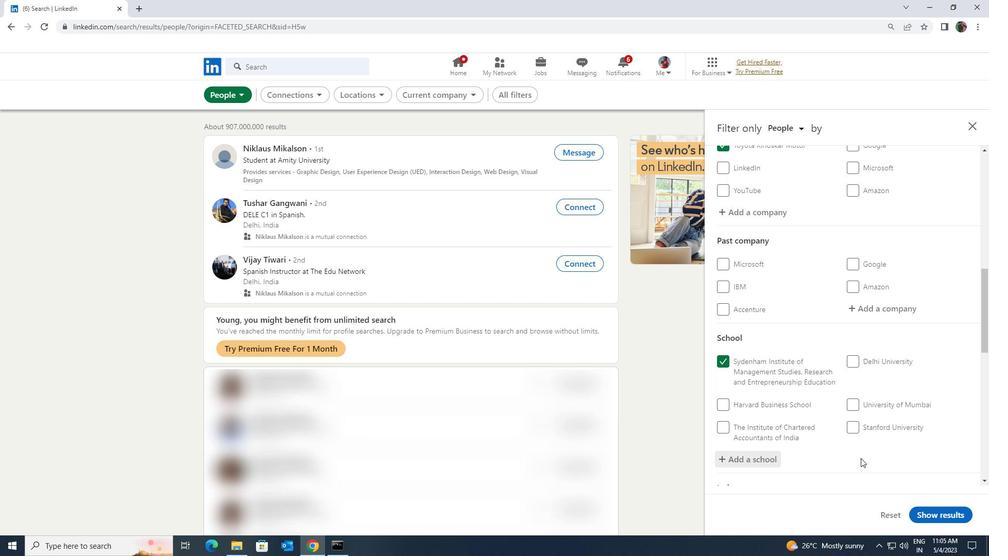 
Action: Mouse moved to (860, 457)
Screenshot: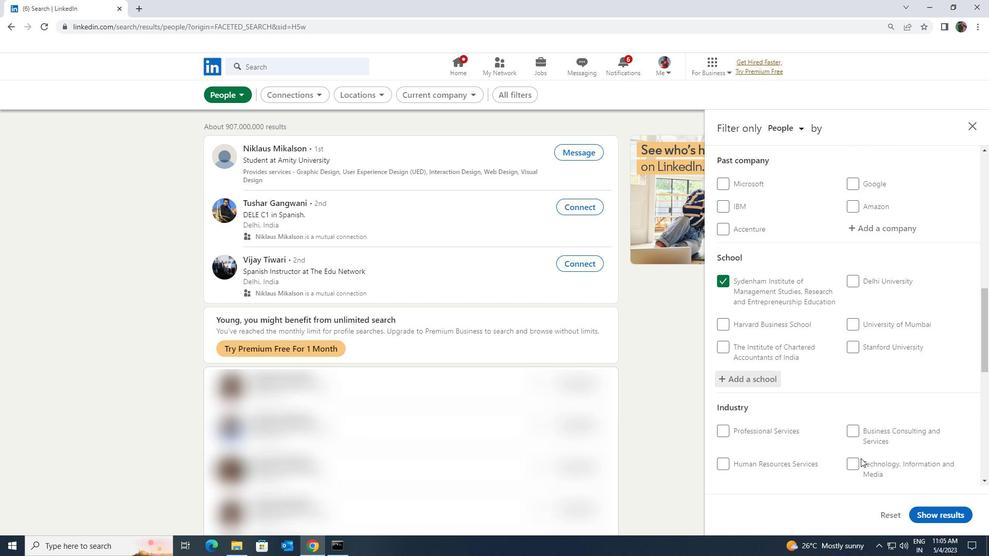 
Action: Mouse scrolled (860, 457) with delta (0, 0)
Screenshot: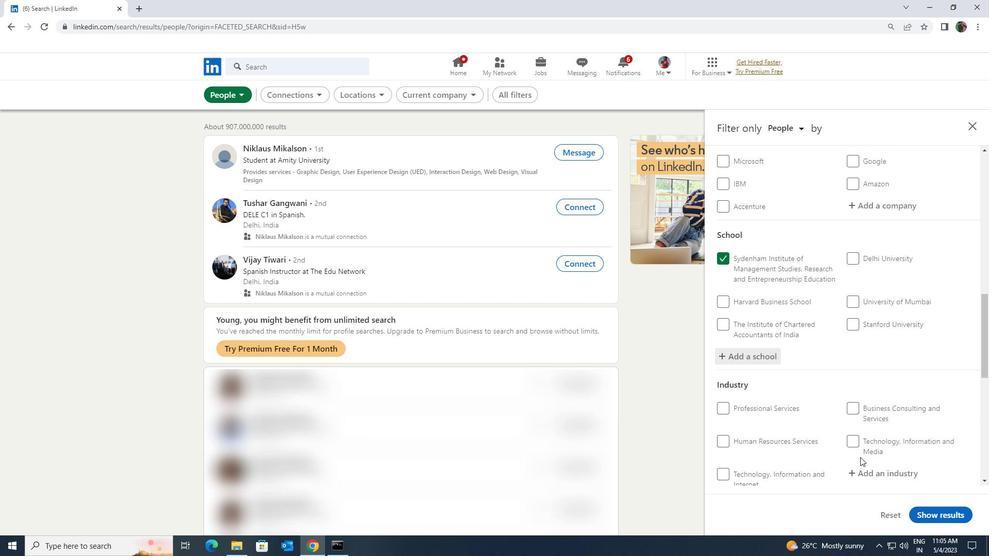 
Action: Mouse moved to (869, 427)
Screenshot: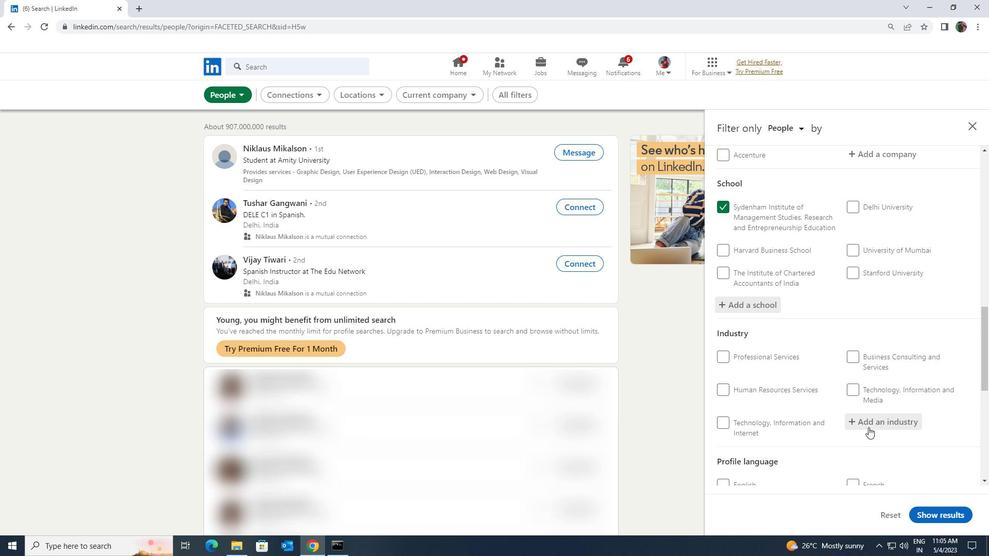 
Action: Mouse pressed left at (869, 427)
Screenshot: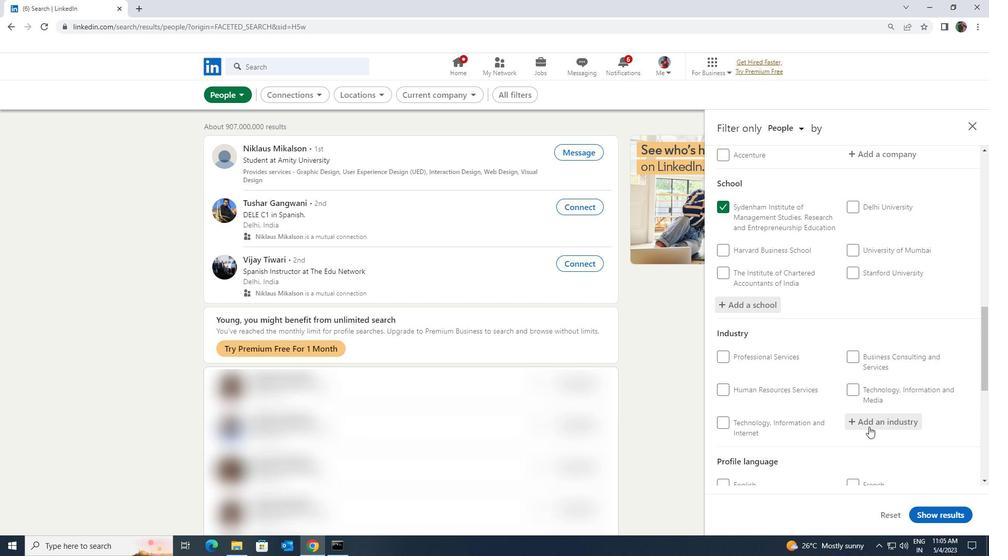 
Action: Key pressed <Key.shift>METAL<Key.space><Key.shift>ORE
Screenshot: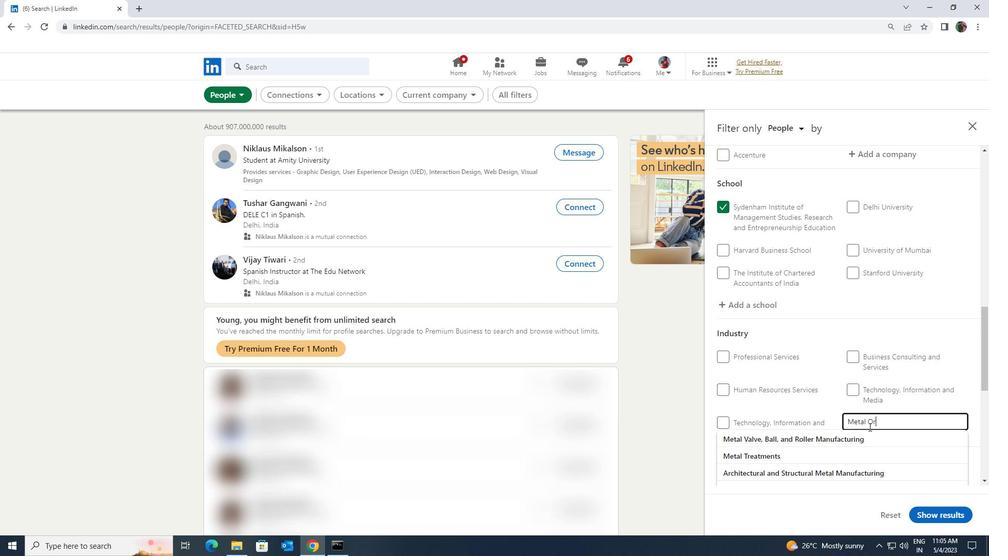 
Action: Mouse moved to (850, 439)
Screenshot: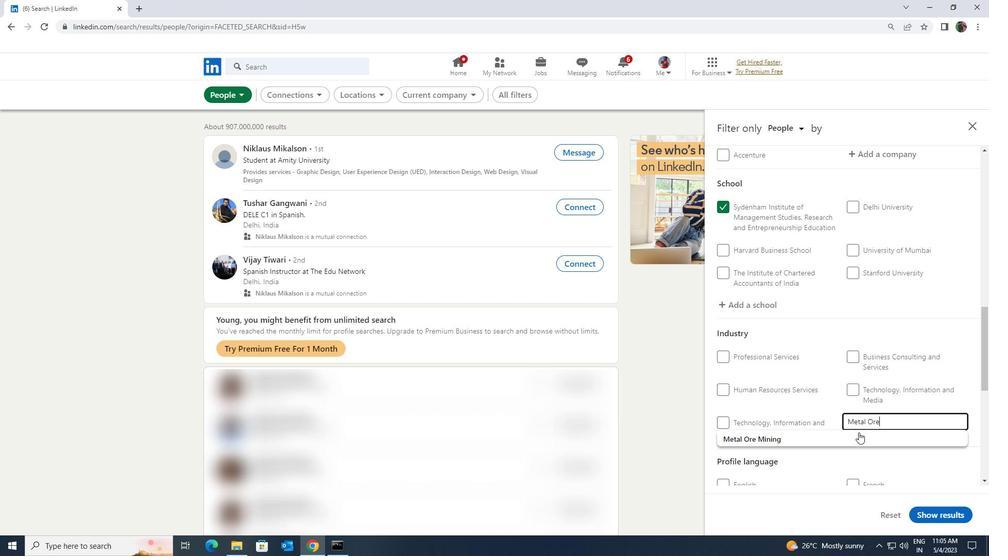 
Action: Mouse pressed left at (850, 439)
Screenshot: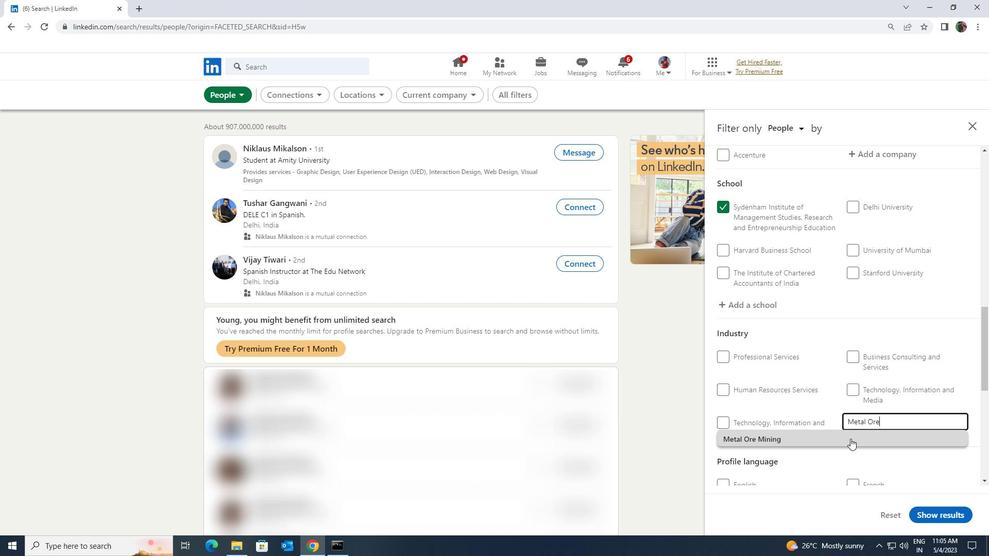
Action: Mouse scrolled (850, 438) with delta (0, 0)
Screenshot: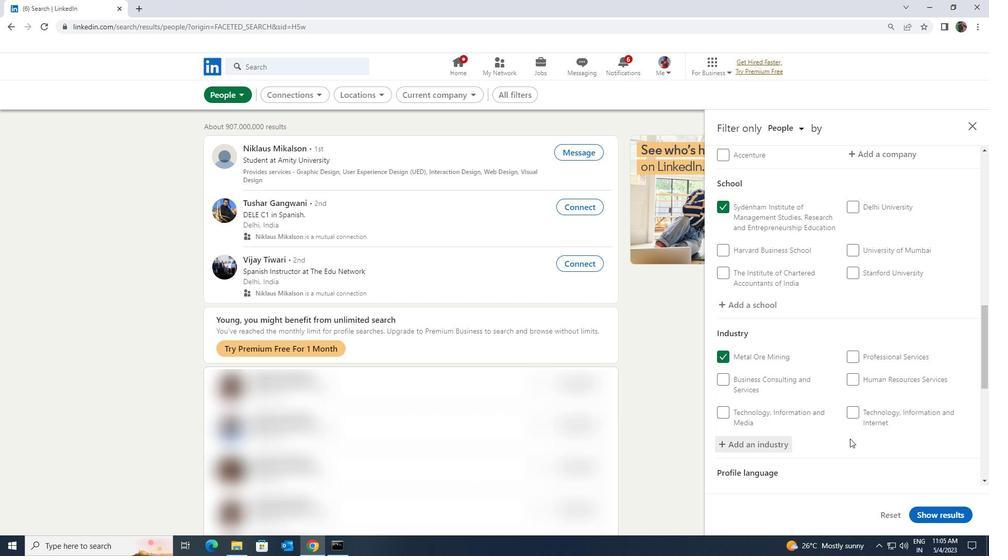 
Action: Mouse scrolled (850, 438) with delta (0, 0)
Screenshot: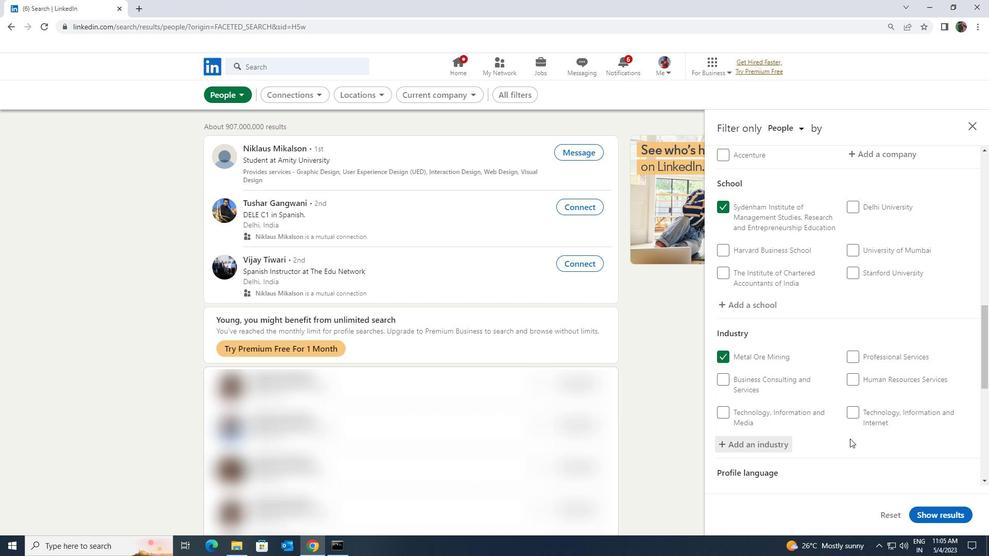 
Action: Mouse scrolled (850, 438) with delta (0, 0)
Screenshot: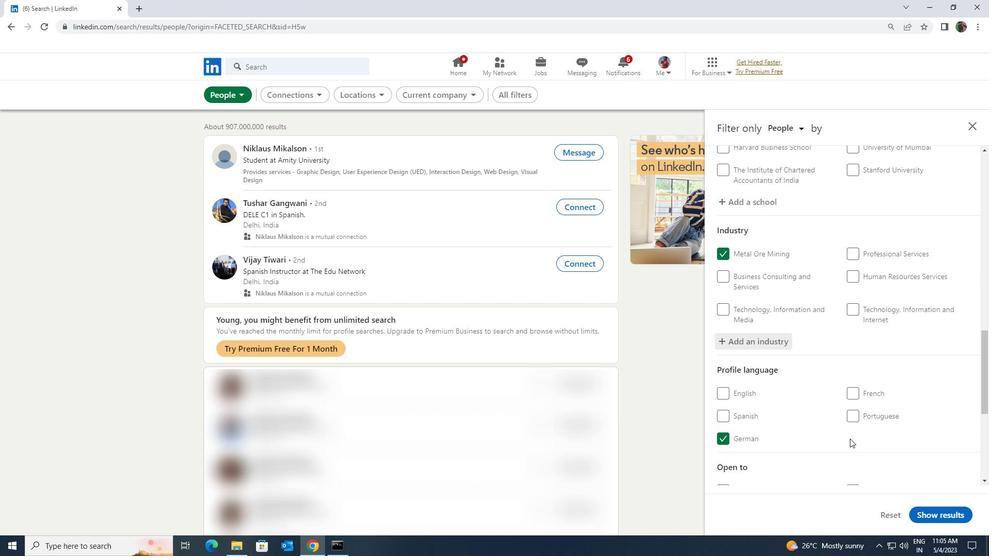 
Action: Mouse scrolled (850, 438) with delta (0, 0)
Screenshot: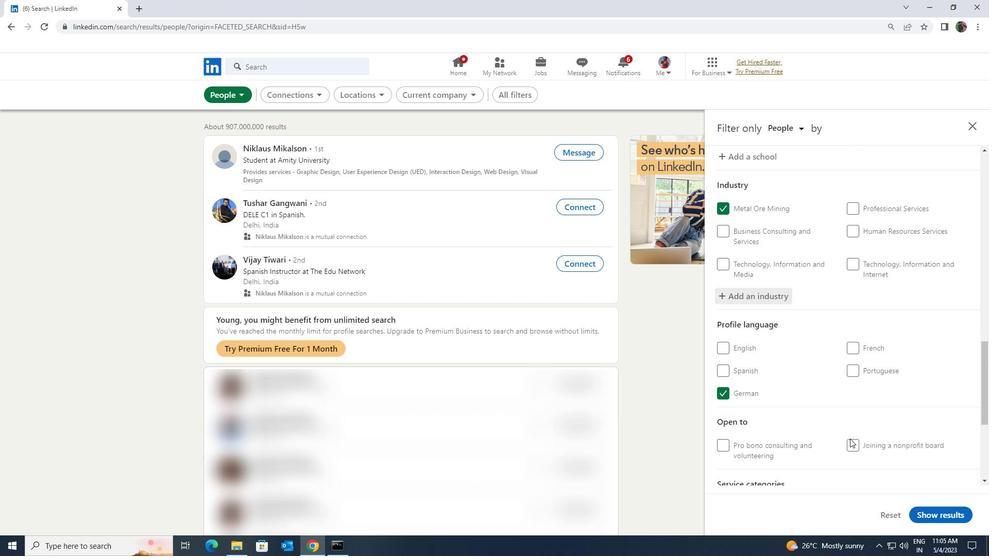 
Action: Mouse scrolled (850, 438) with delta (0, 0)
Screenshot: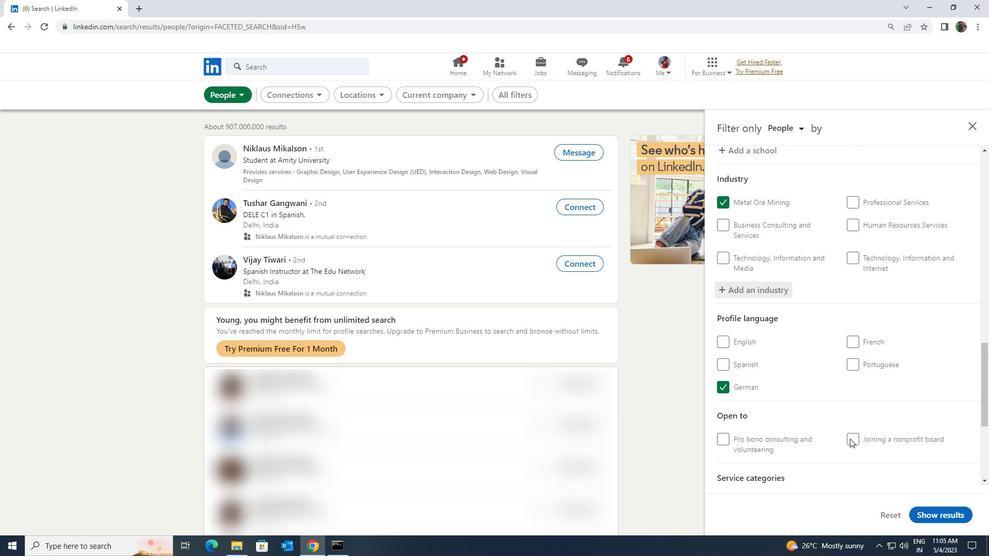 
Action: Mouse moved to (865, 439)
Screenshot: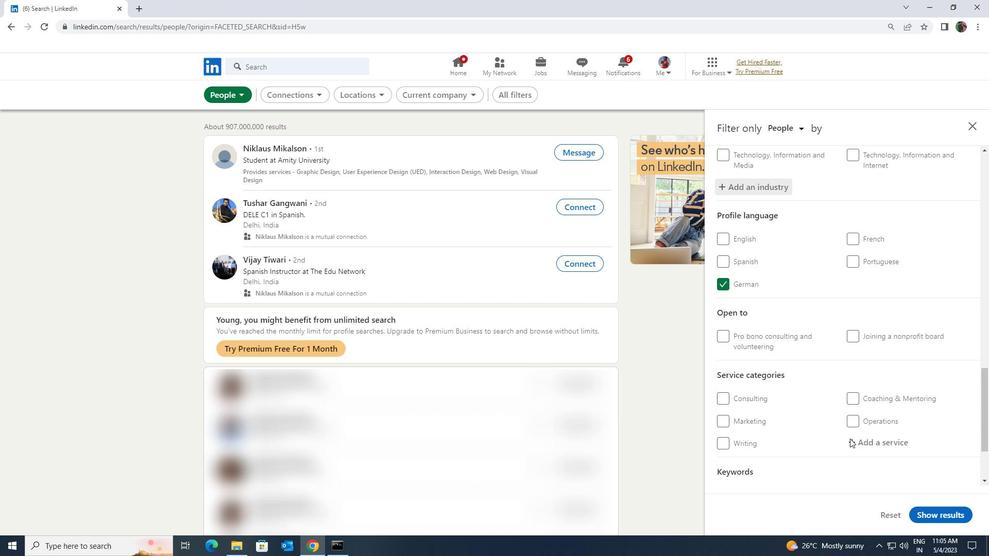 
Action: Mouse pressed left at (865, 439)
Screenshot: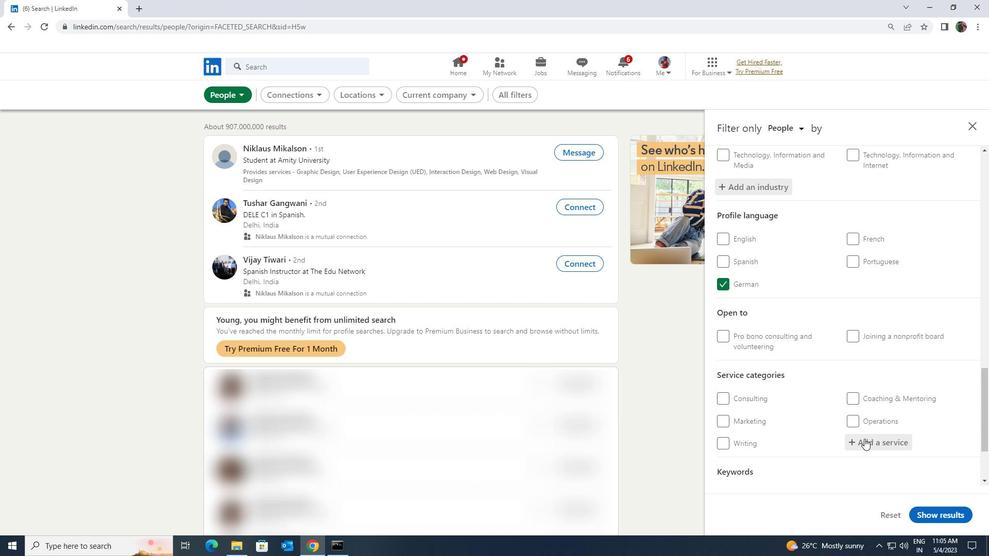 
Action: Key pressed <Key.shift><Key.shift><Key.shift><Key.shift><Key.shift><Key.shift><Key.shift><Key.shift>IMM
Screenshot: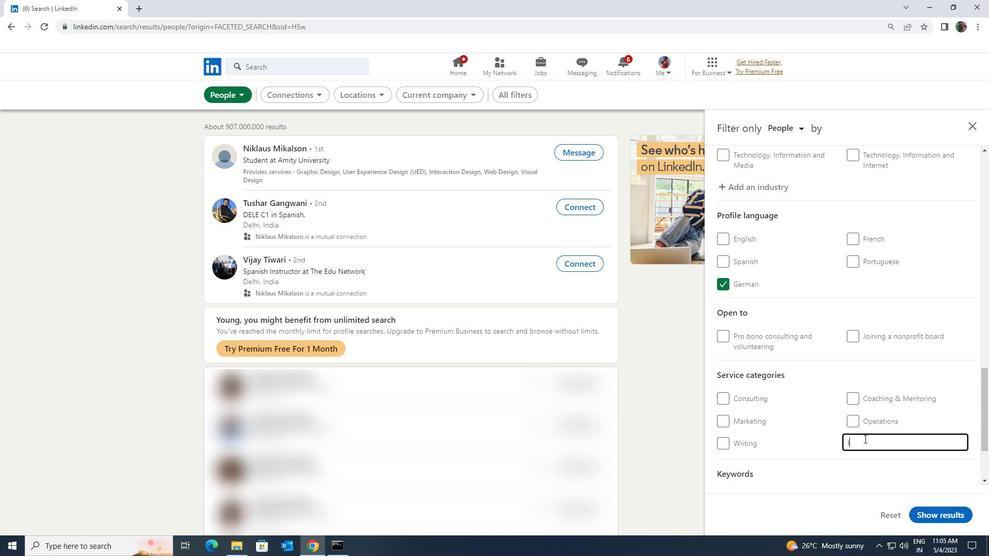 
Action: Mouse moved to (854, 451)
Screenshot: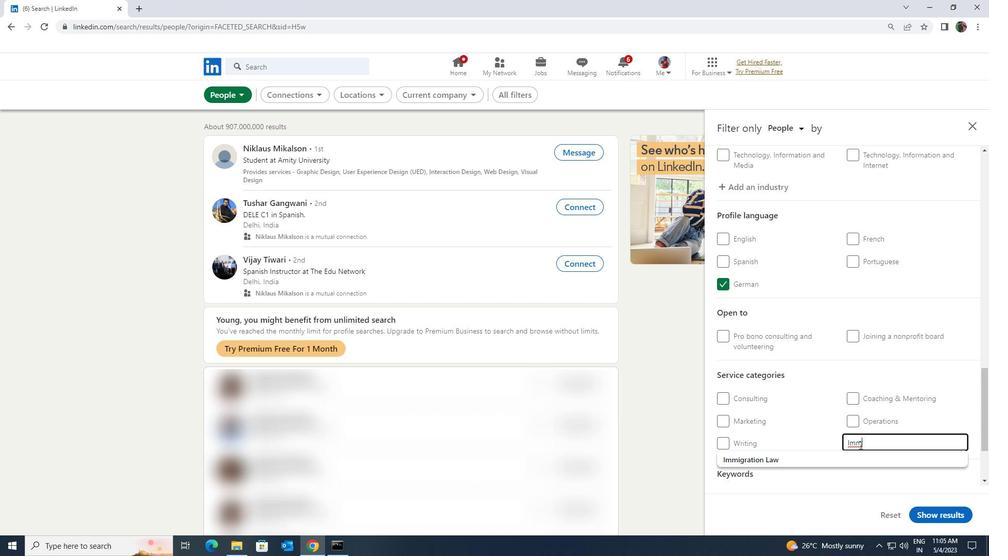 
Action: Mouse pressed left at (854, 451)
Screenshot: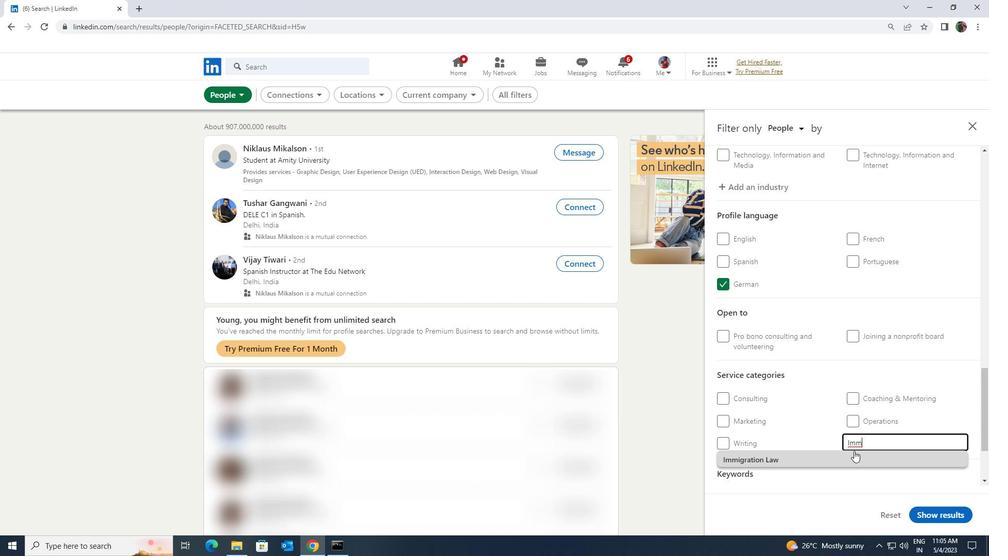 
Action: Mouse scrolled (854, 451) with delta (0, 0)
Screenshot: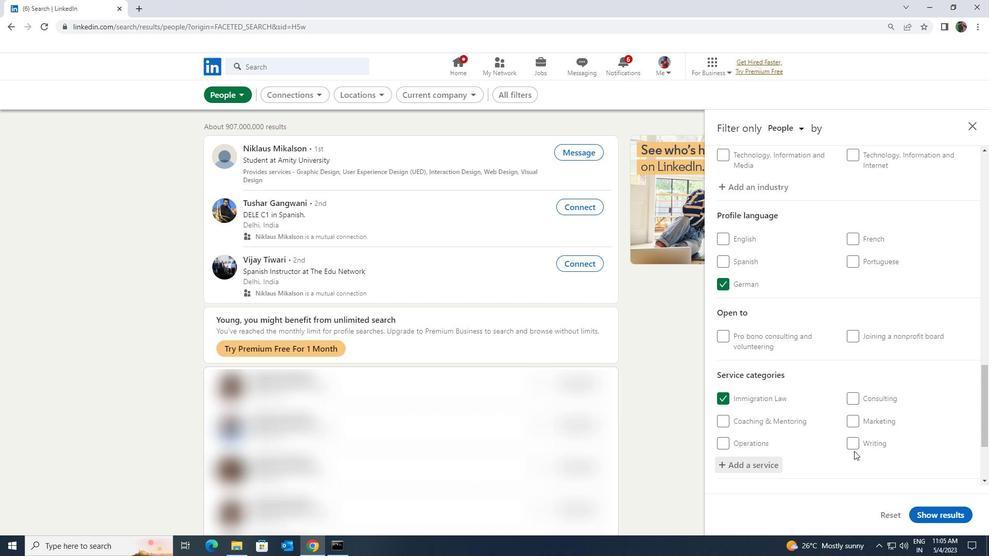 
Action: Mouse scrolled (854, 451) with delta (0, 0)
Screenshot: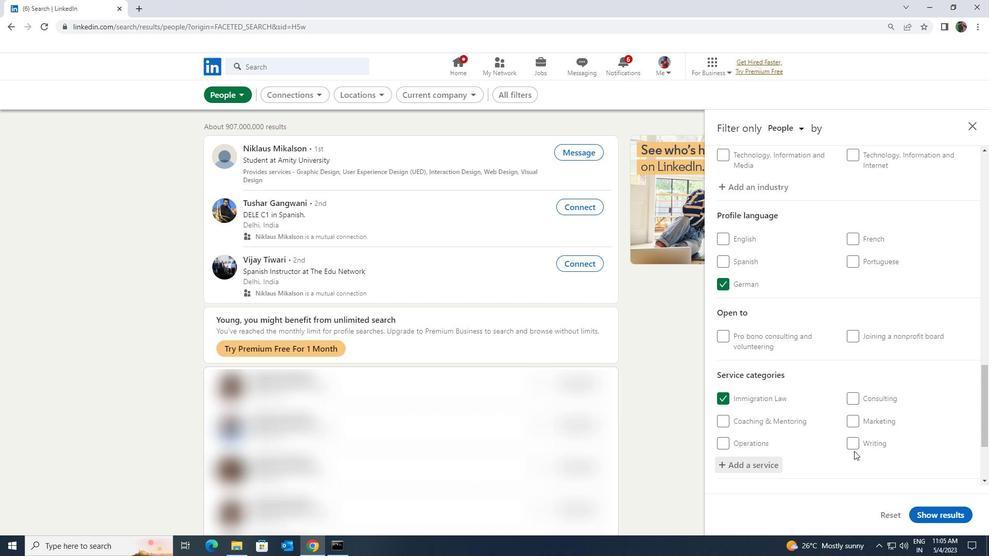 
Action: Mouse moved to (831, 459)
Screenshot: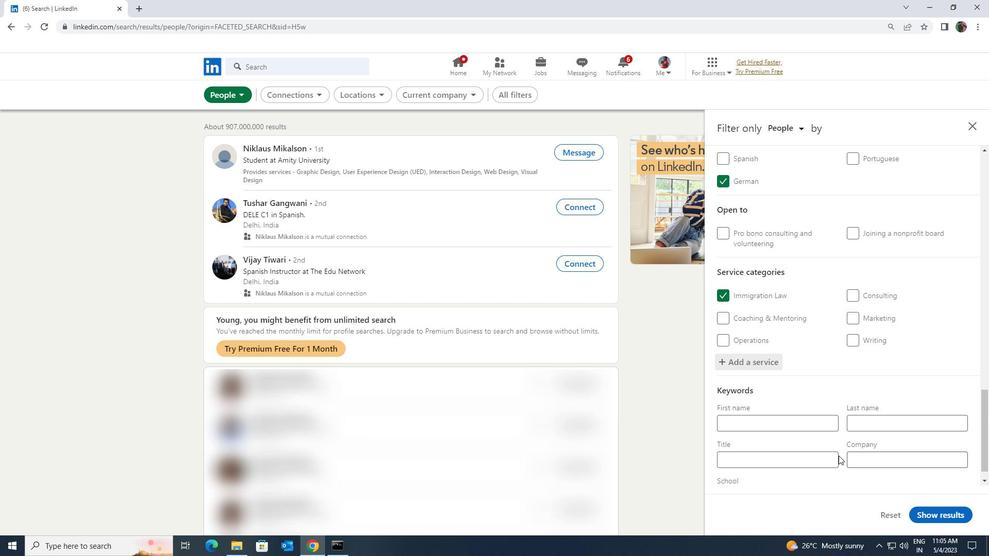 
Action: Mouse pressed left at (831, 459)
Screenshot: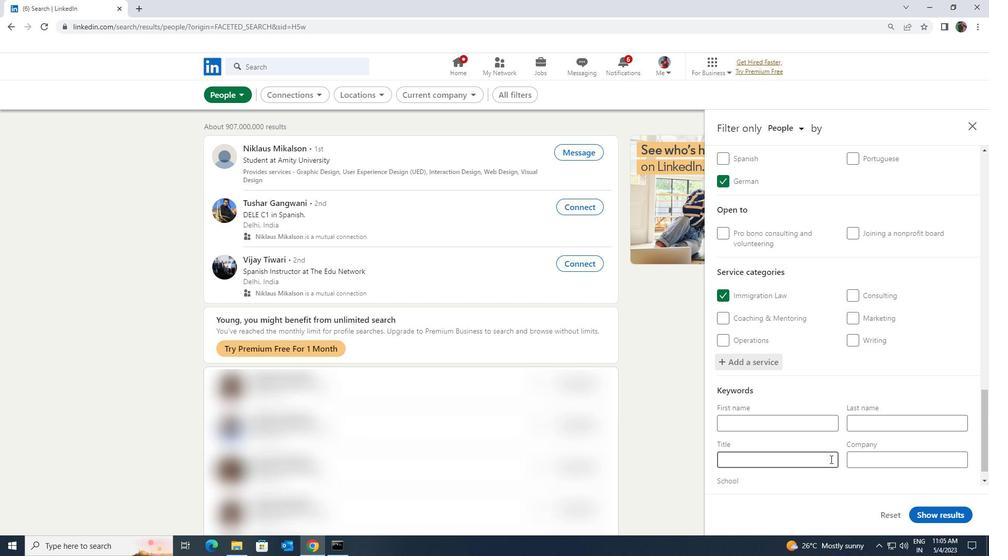 
Action: Key pressed <Key.shift><Key.shift><Key.shift><Key.shift><Key.shift><Key.shift><Key.shift><Key.shift><Key.shift>DELIVERY<Key.space><Key.shift>DRIVER
Screenshot: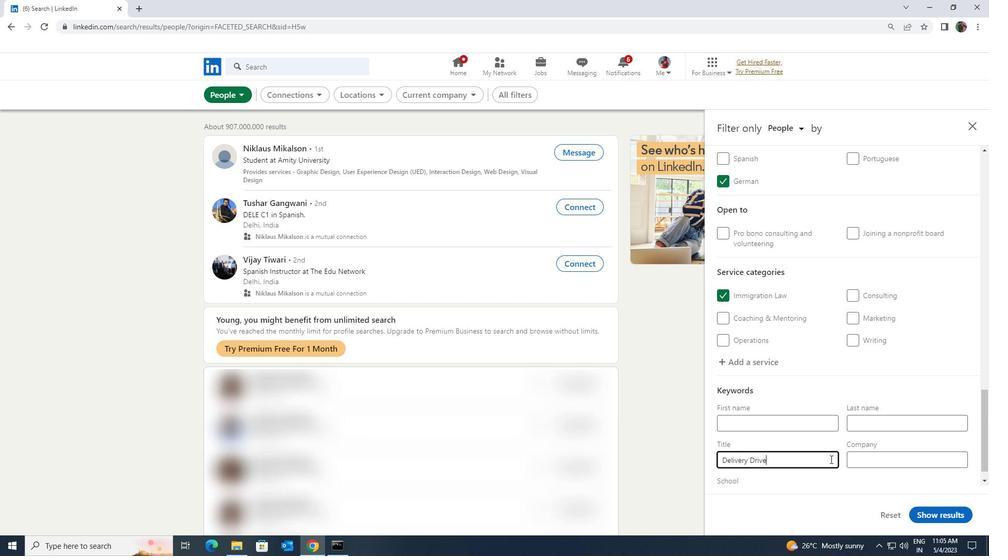 
Action: Mouse moved to (928, 515)
Screenshot: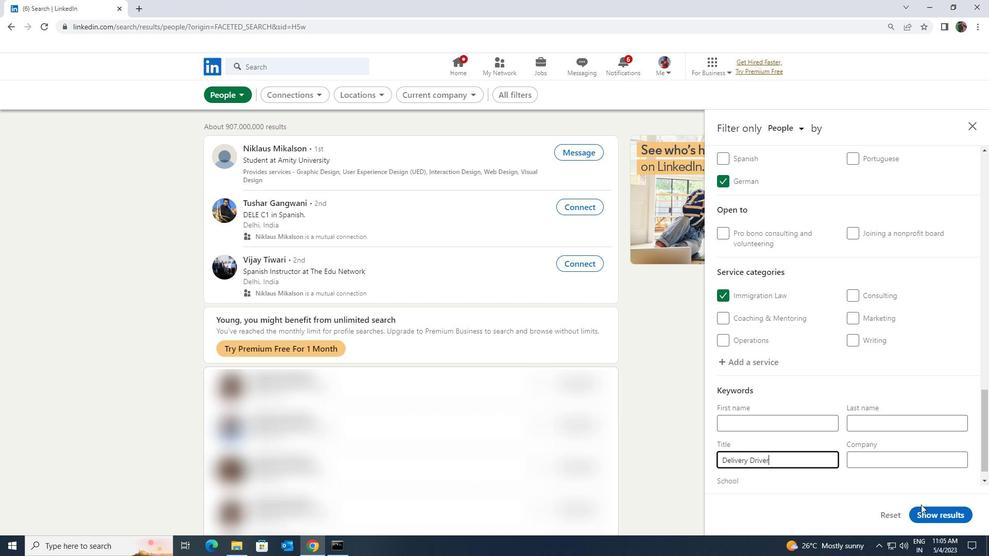 
Action: Mouse pressed left at (928, 515)
Screenshot: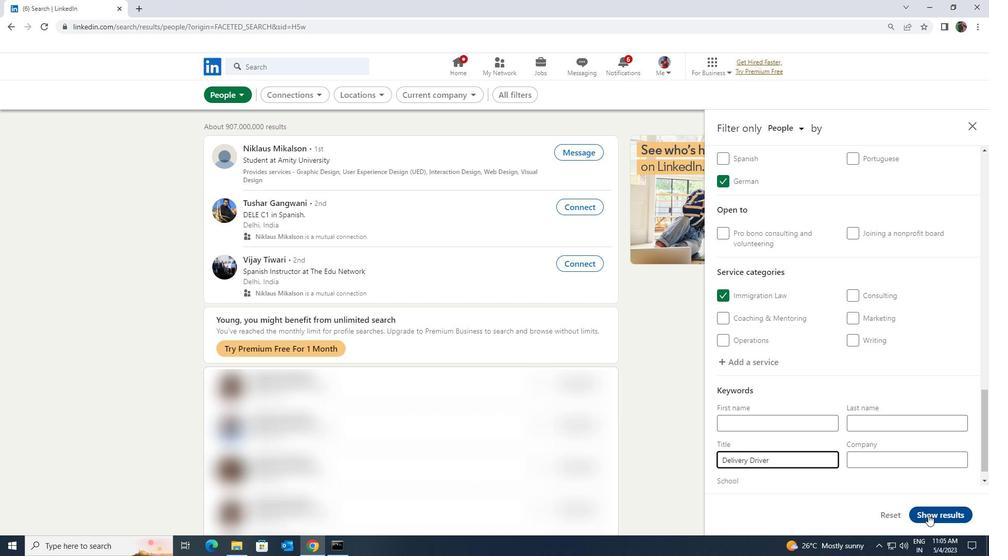 
